 Task: Look for space in Karachev, Russia from 5th September, 2023 to 13th September, 2023 for 6 adults in price range Rs.15000 to Rs.20000. Place can be entire place with 3 bedrooms having 3 beds and 3 bathrooms. Property type can be house, flat, guest house. Booking option can be shelf check-in. Required host language is English.
Action: Mouse moved to (777, 125)
Screenshot: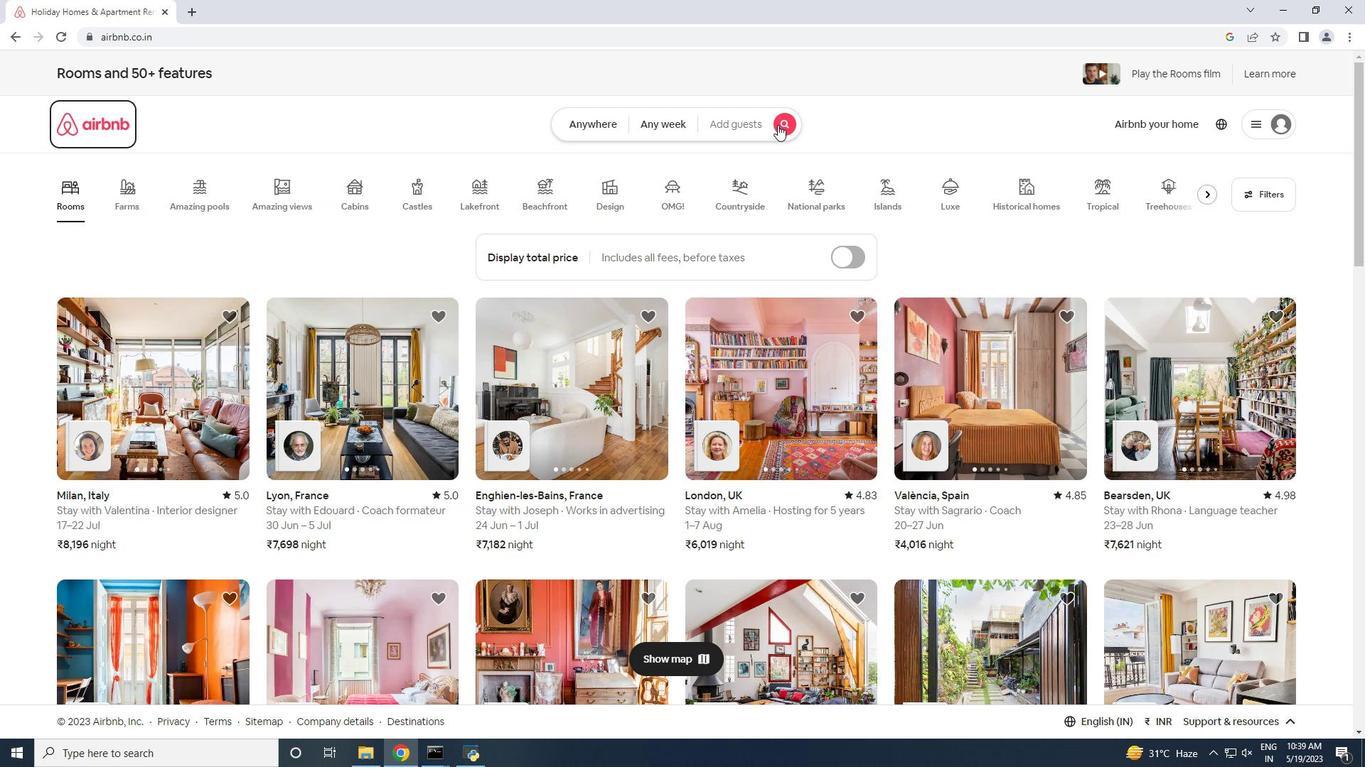 
Action: Mouse pressed left at (777, 125)
Screenshot: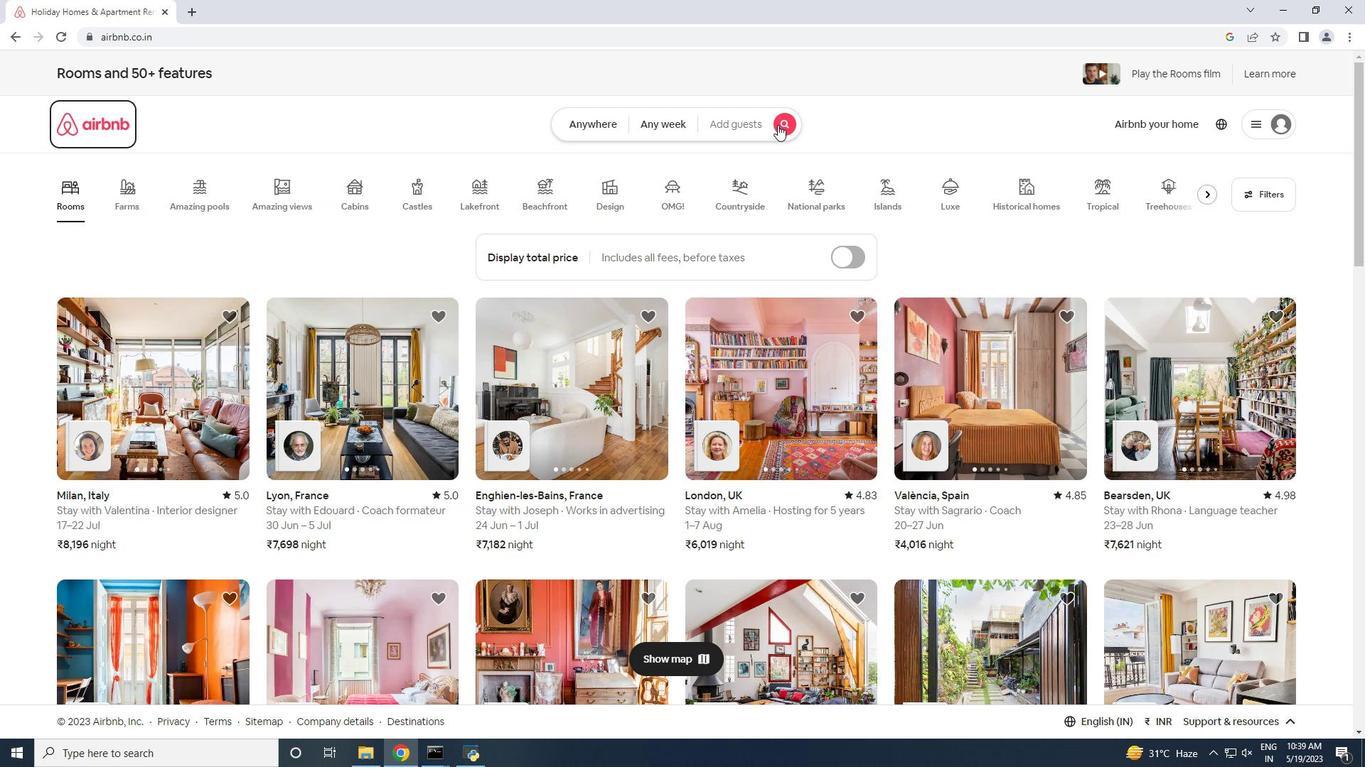 
Action: Mouse moved to (446, 196)
Screenshot: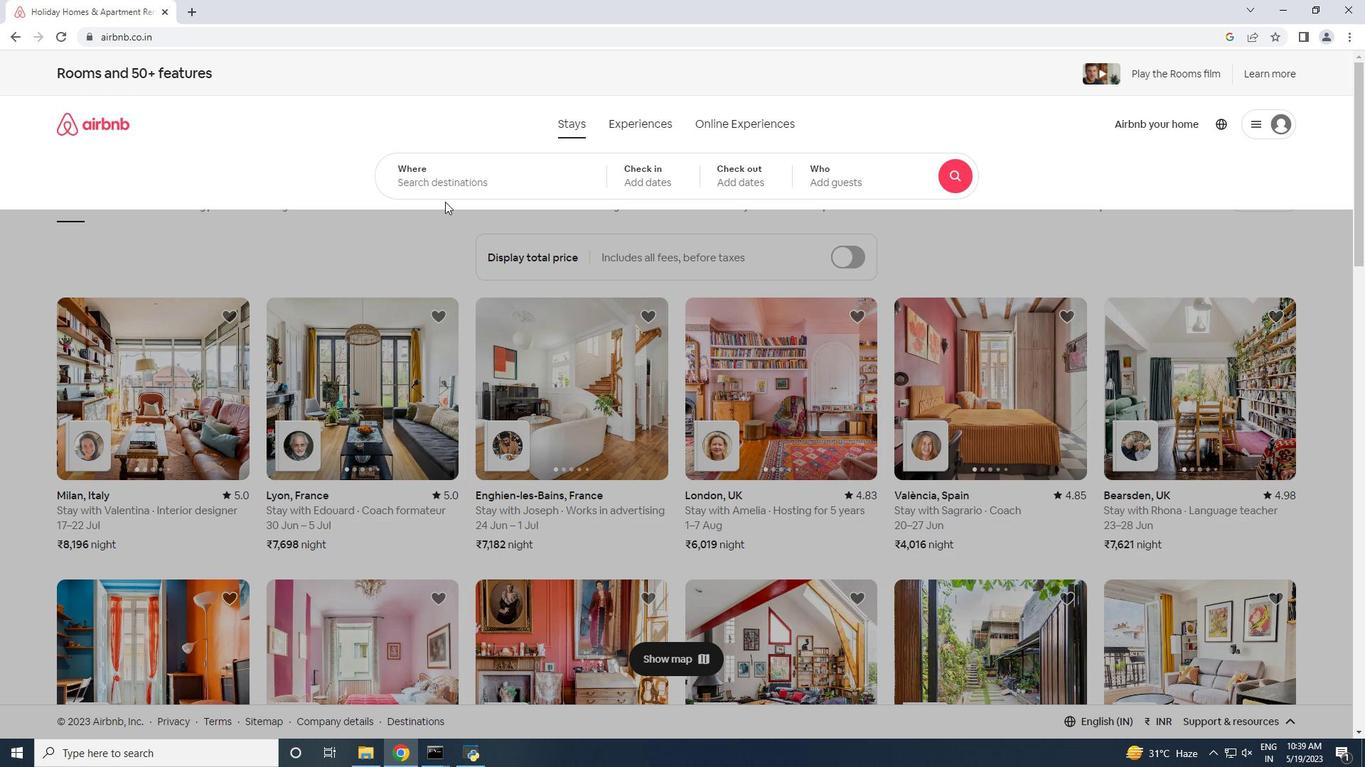 
Action: Mouse pressed left at (446, 196)
Screenshot: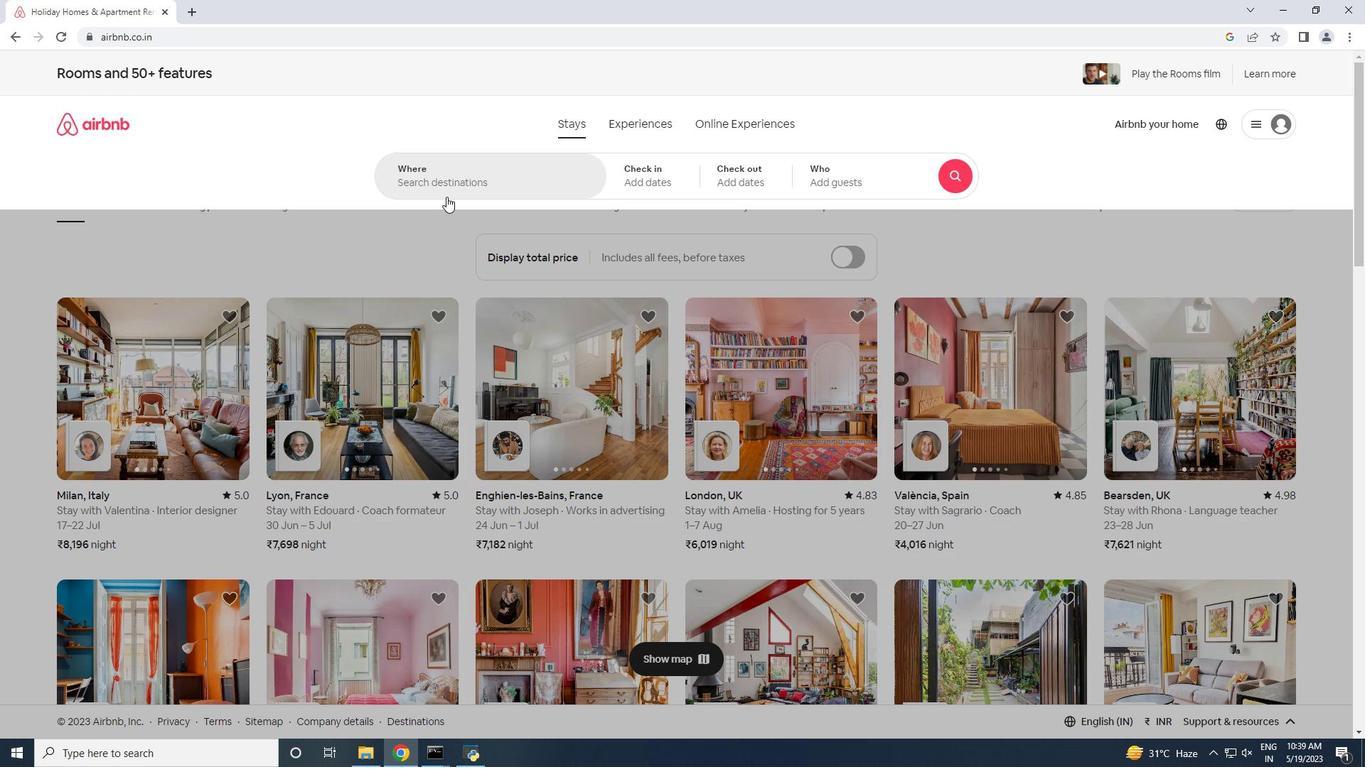 
Action: Key pressed <Key.shift>Karachev,<Key.shift><Key.shift><Key.shift><Key.shift><Key.shift>Russia
Screenshot: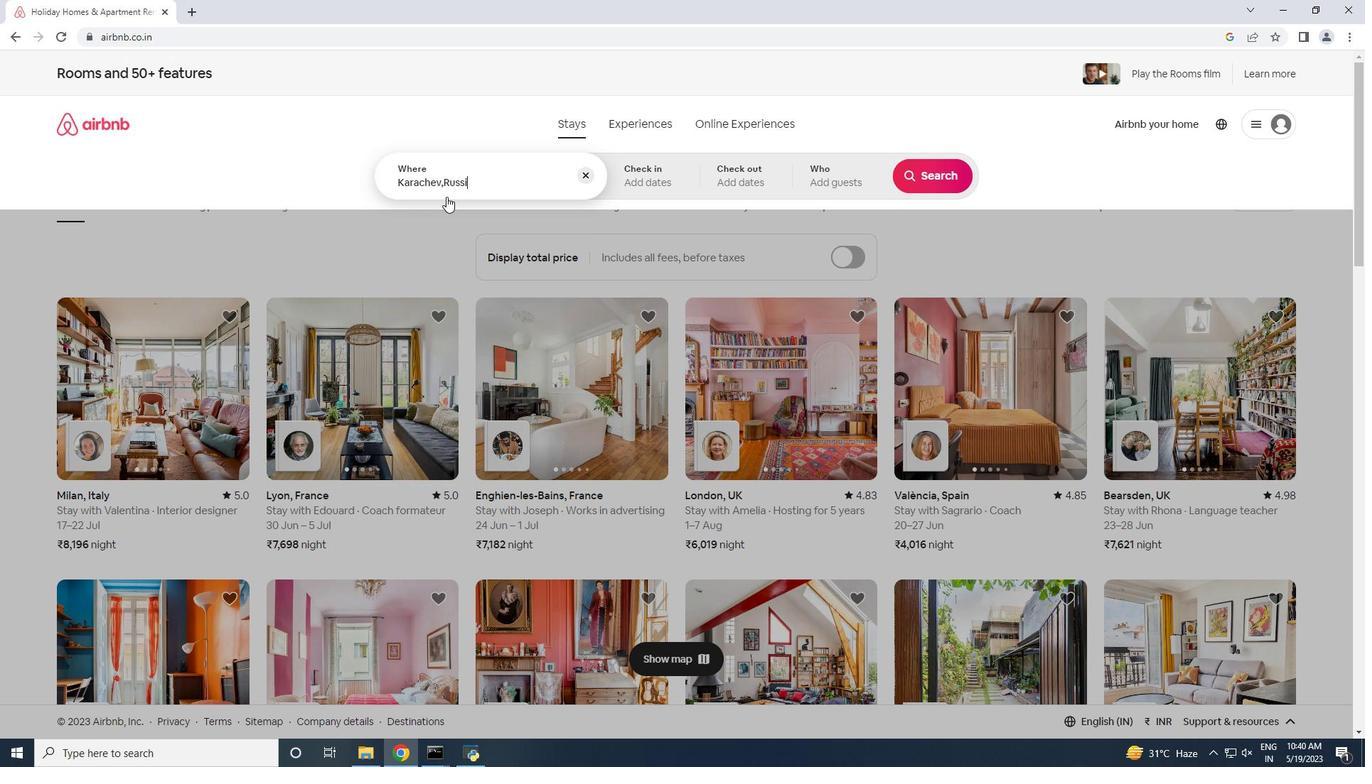 
Action: Mouse moved to (553, 241)
Screenshot: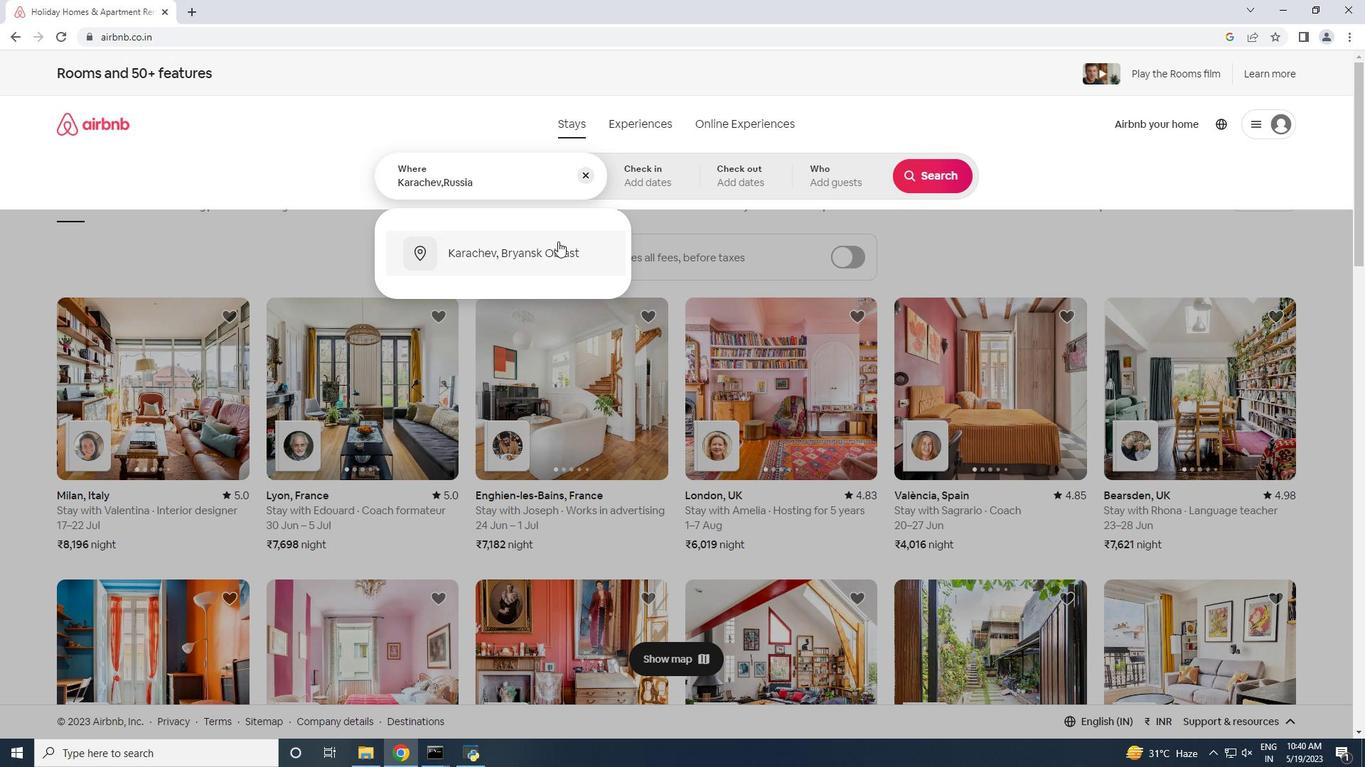 
Action: Key pressed <Key.enter>
Screenshot: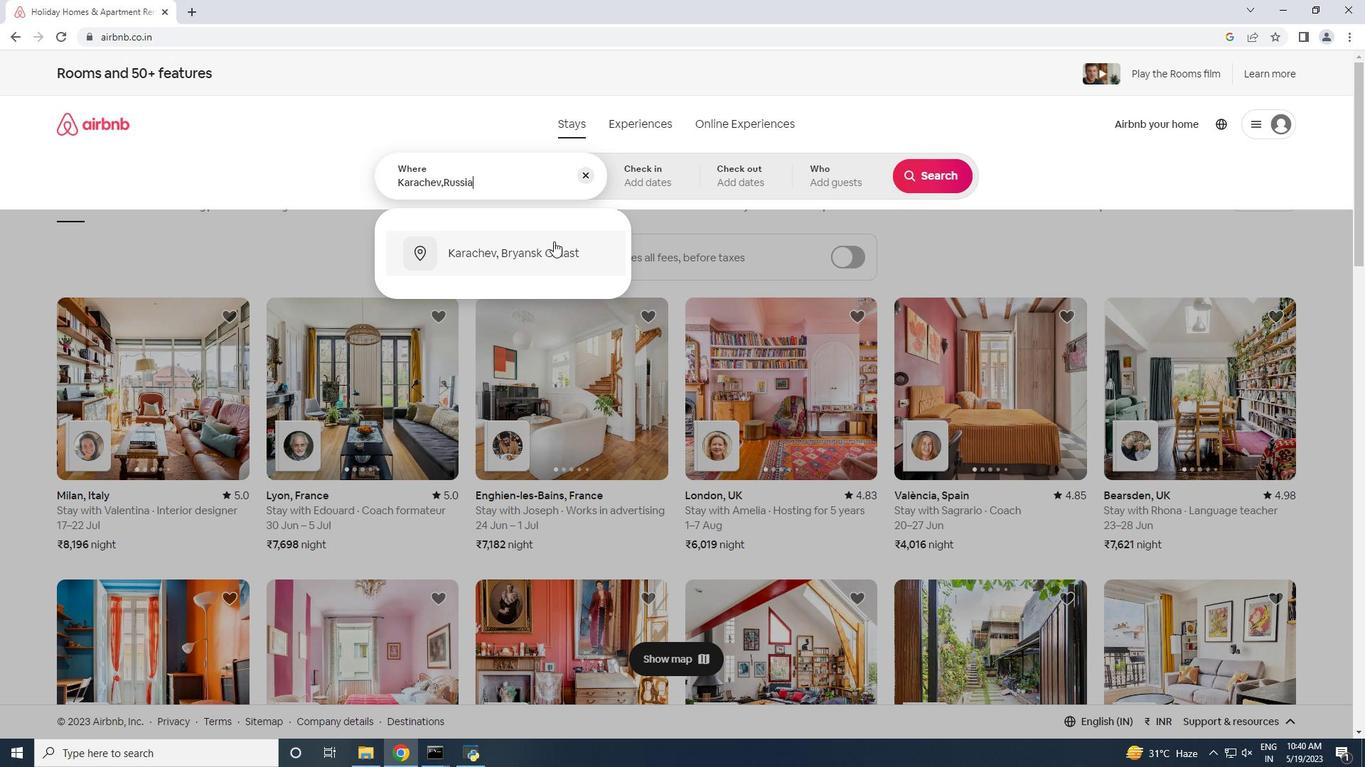 
Action: Mouse moved to (924, 294)
Screenshot: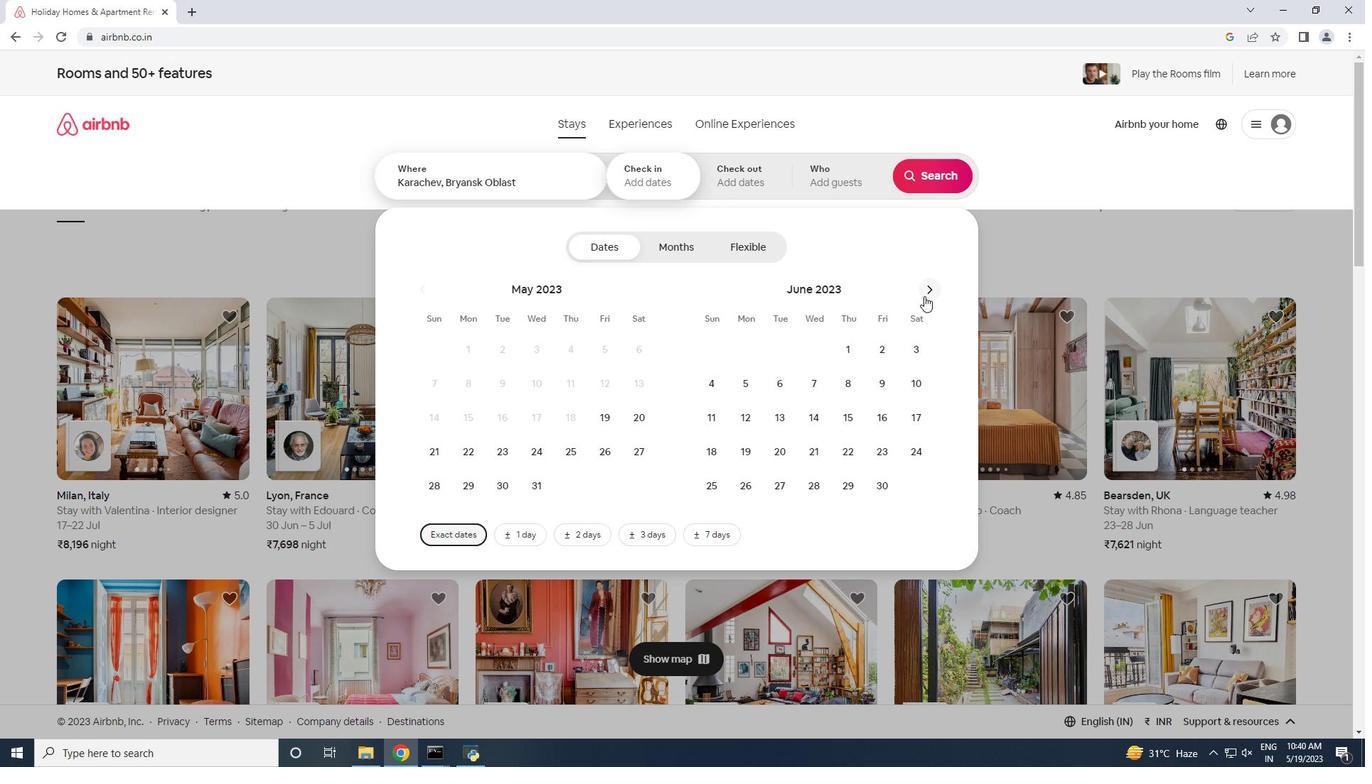 
Action: Mouse pressed left at (924, 294)
Screenshot: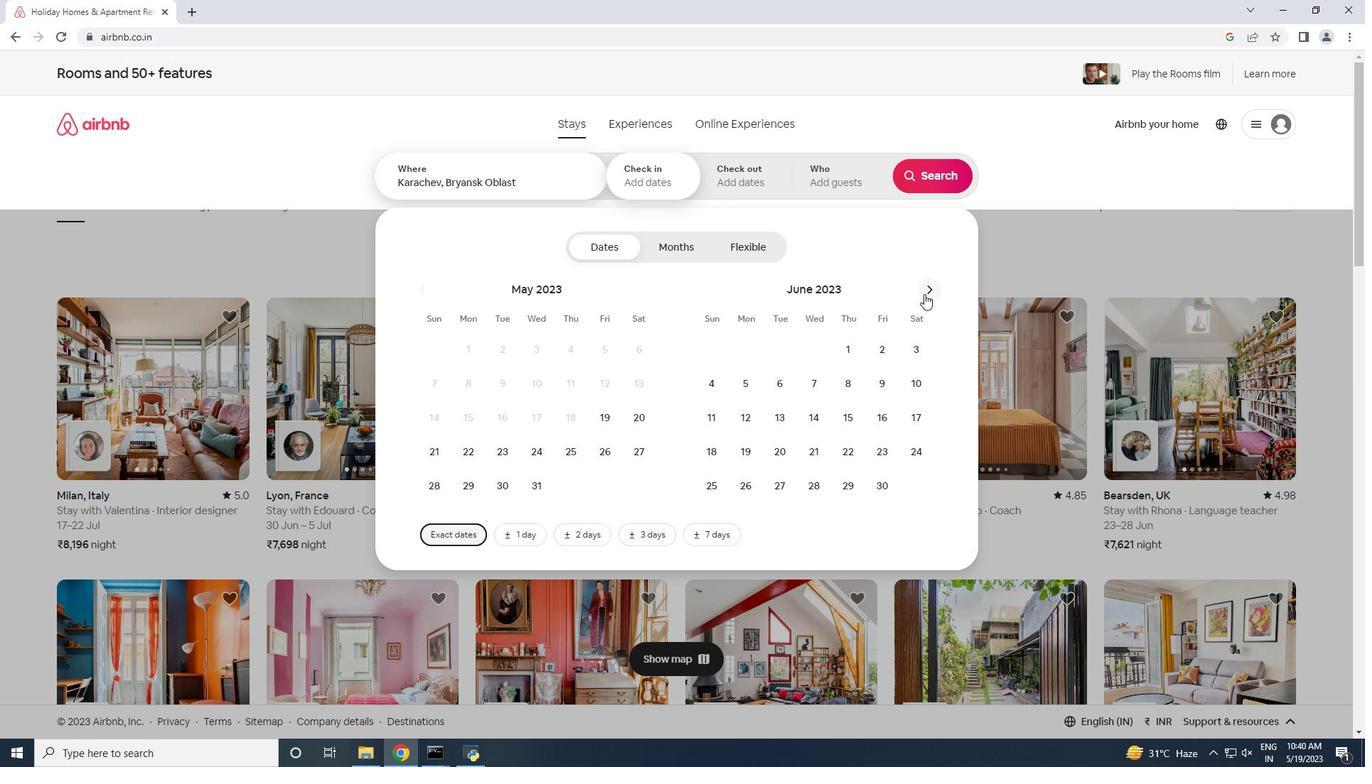 
Action: Mouse pressed left at (924, 294)
Screenshot: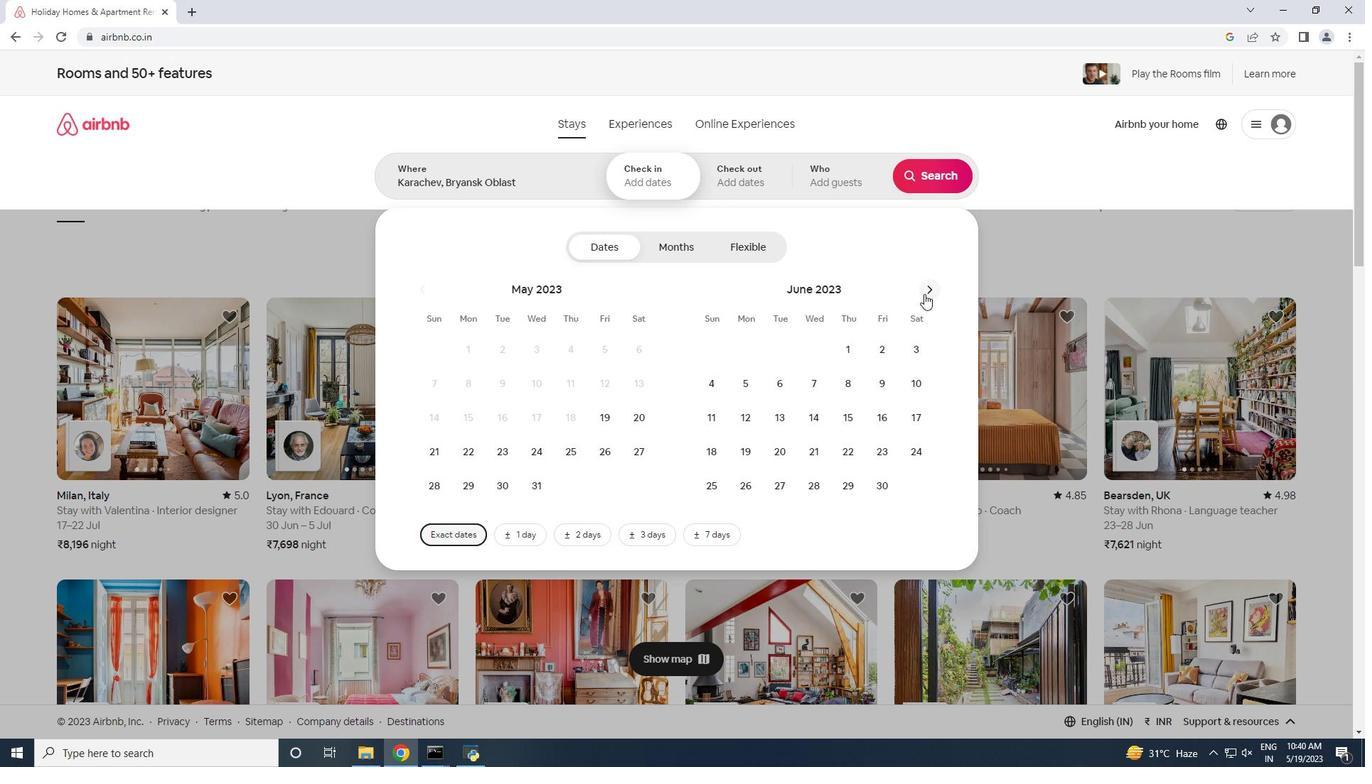 
Action: Mouse pressed left at (924, 294)
Screenshot: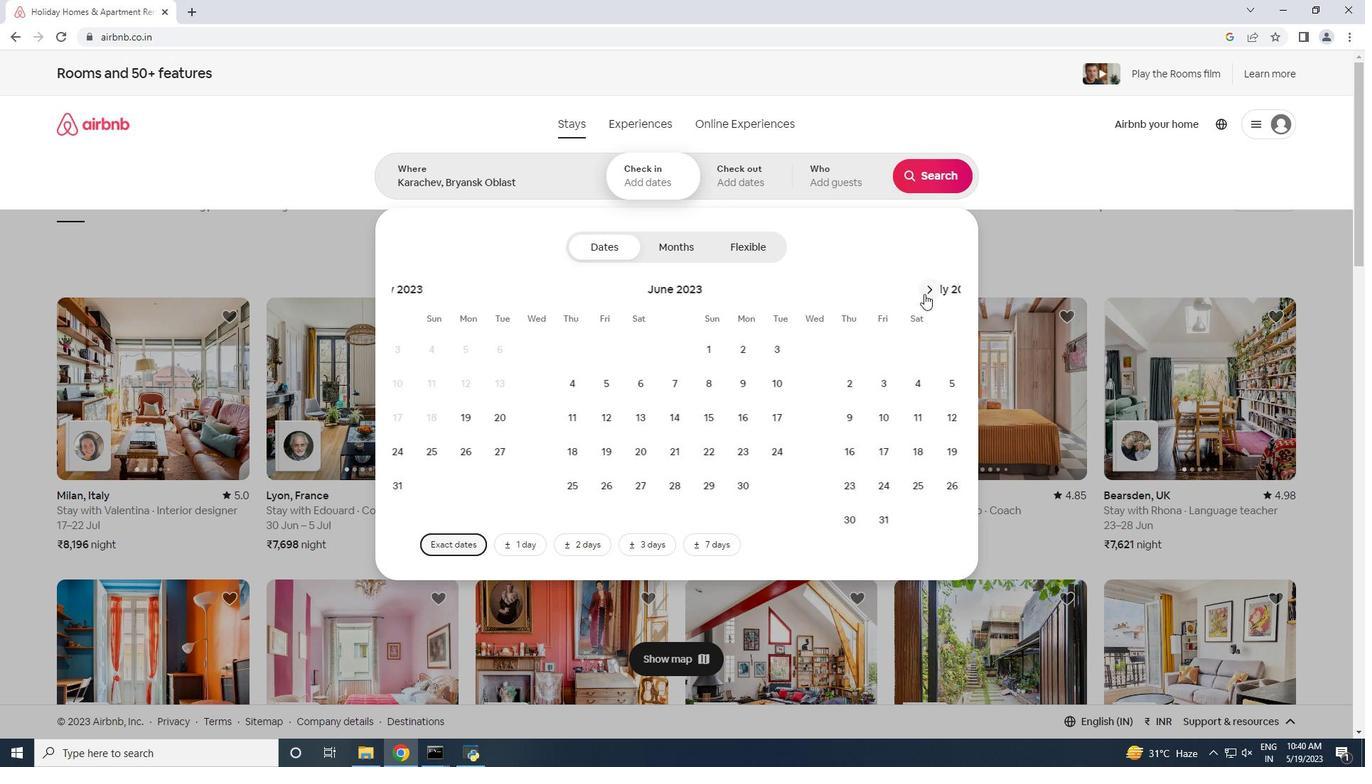 
Action: Mouse pressed left at (924, 294)
Screenshot: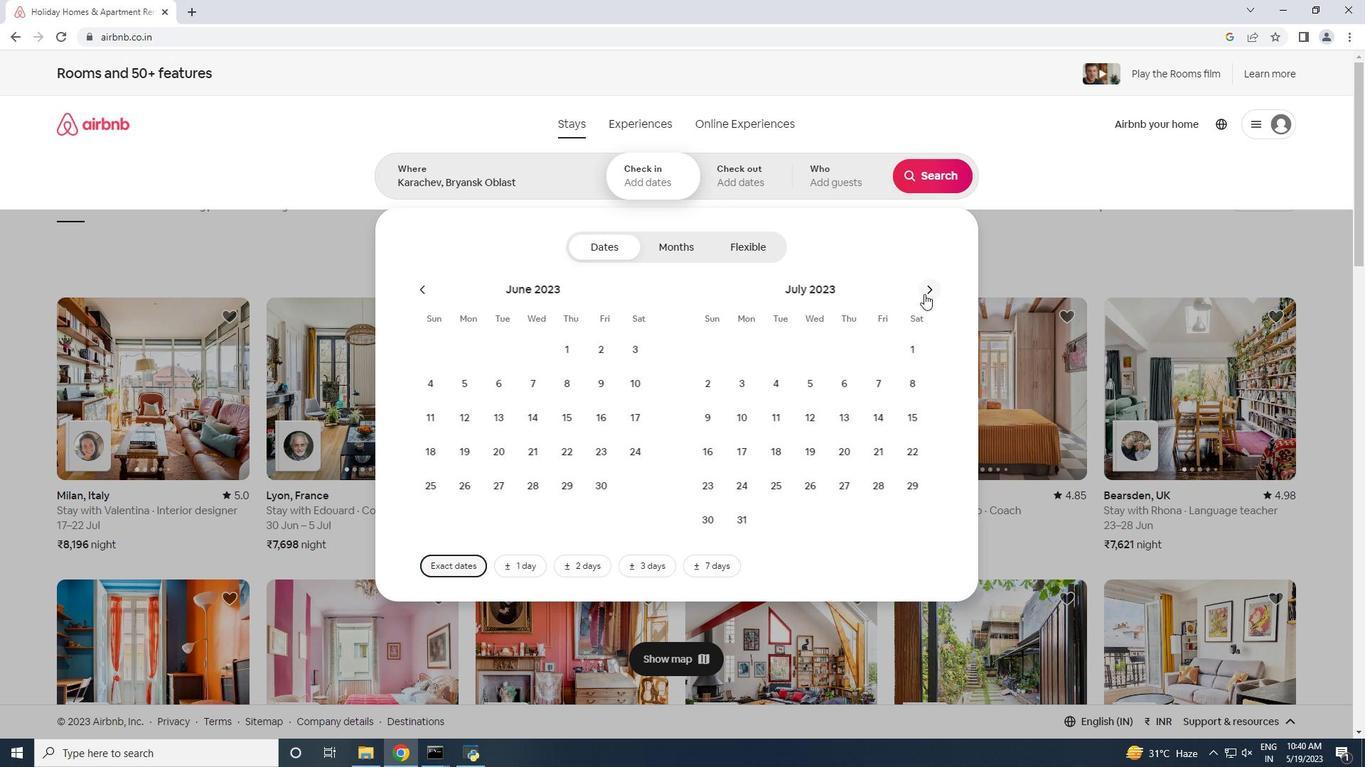 
Action: Mouse moved to (785, 388)
Screenshot: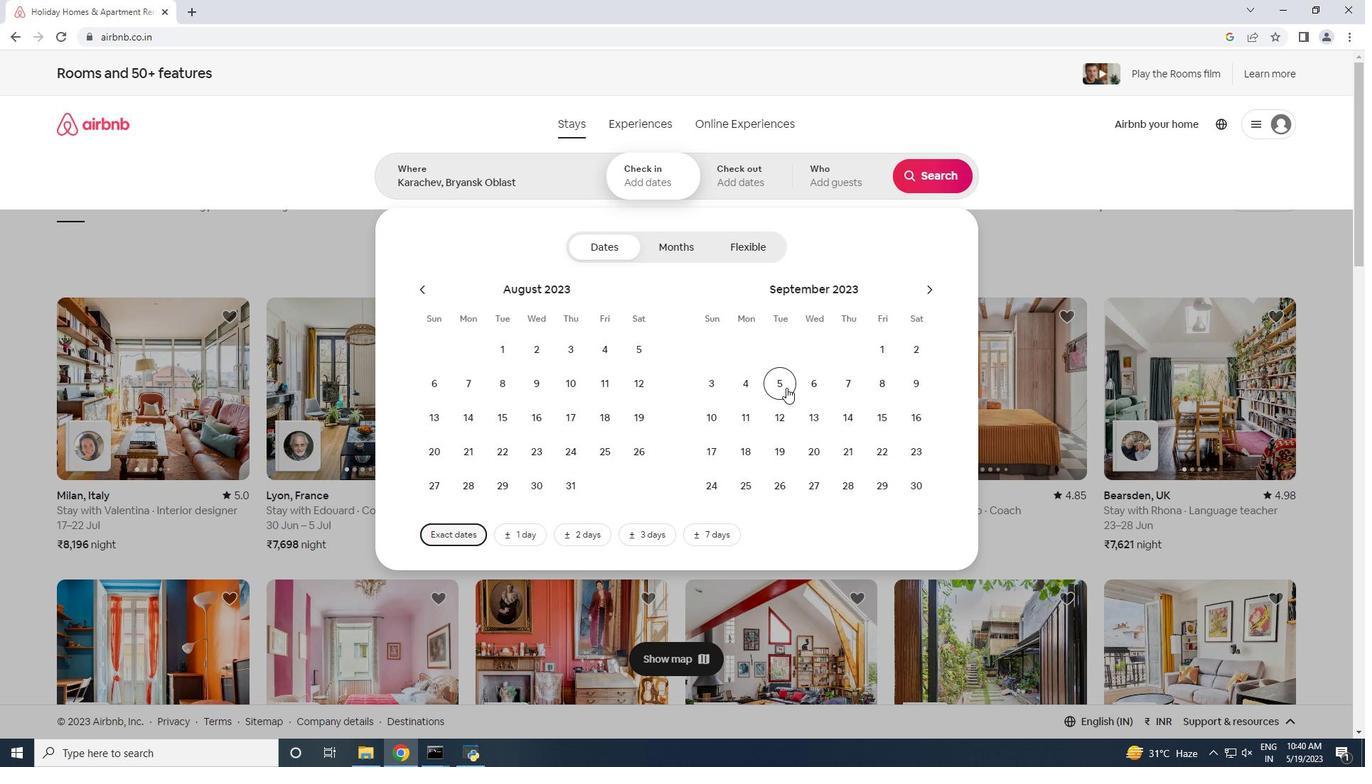 
Action: Mouse pressed left at (785, 388)
Screenshot: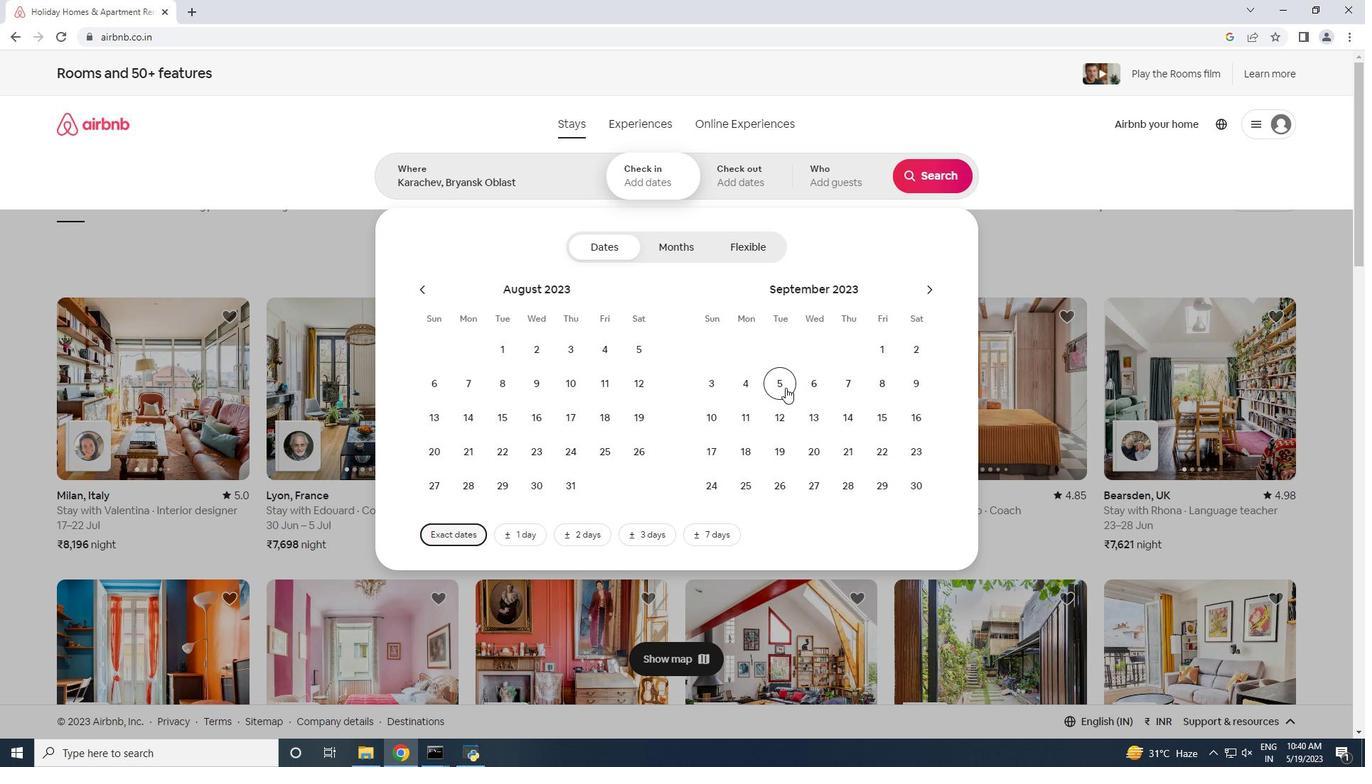 
Action: Mouse moved to (809, 412)
Screenshot: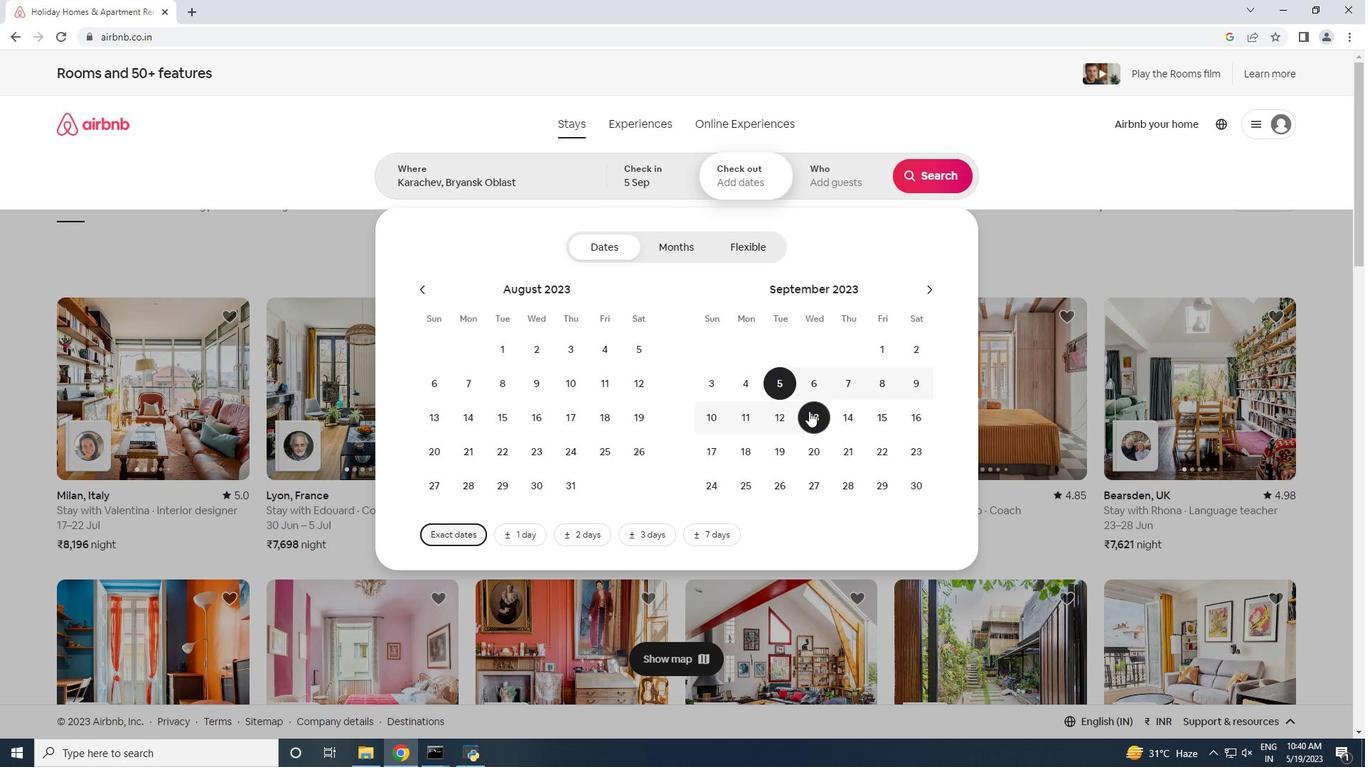 
Action: Mouse pressed left at (809, 412)
Screenshot: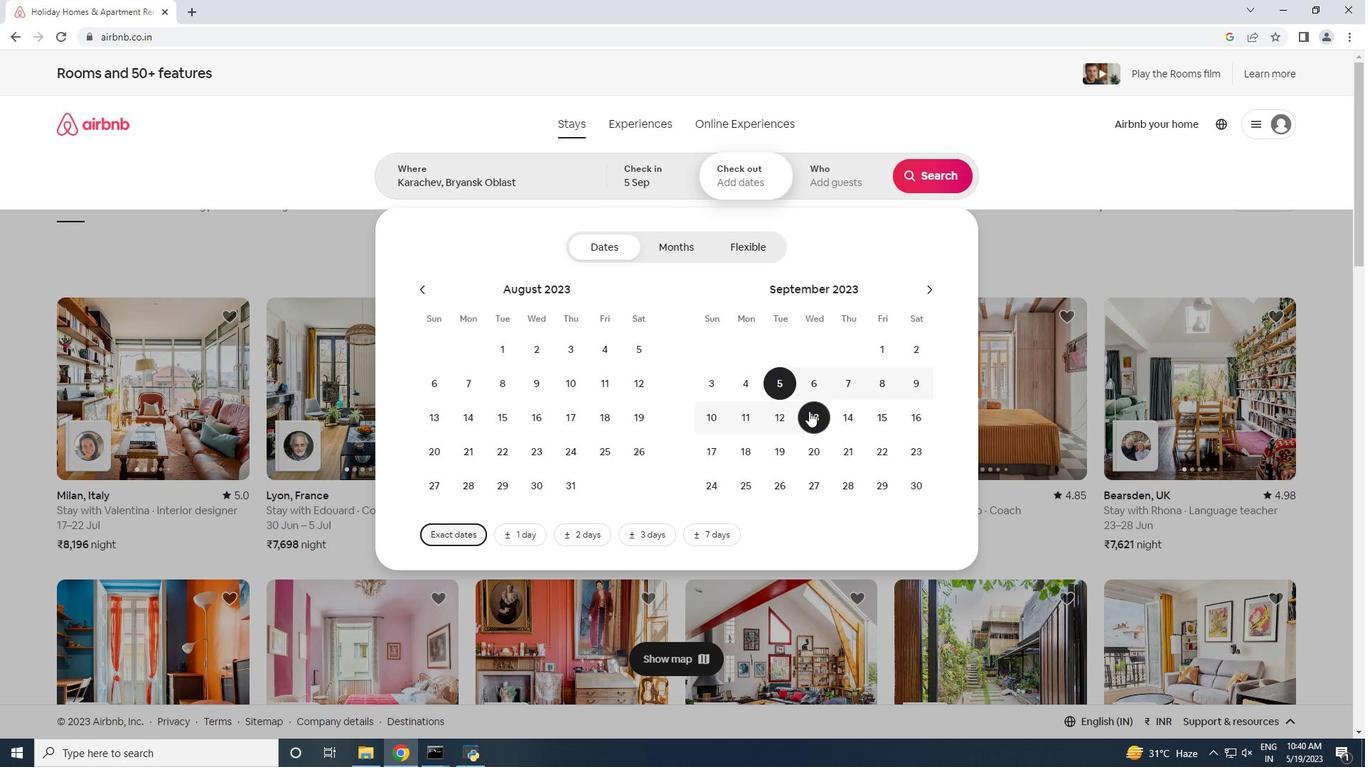 
Action: Mouse moved to (845, 190)
Screenshot: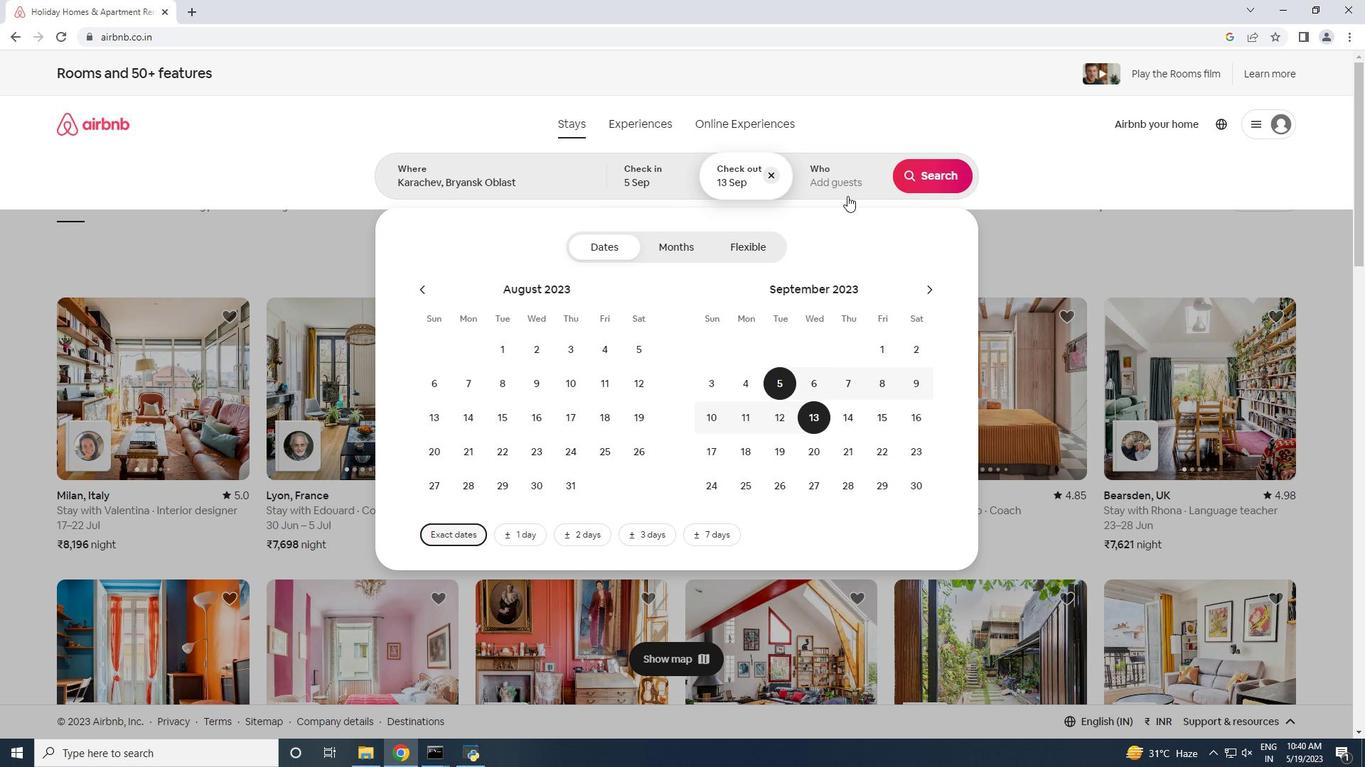 
Action: Mouse pressed left at (845, 190)
Screenshot: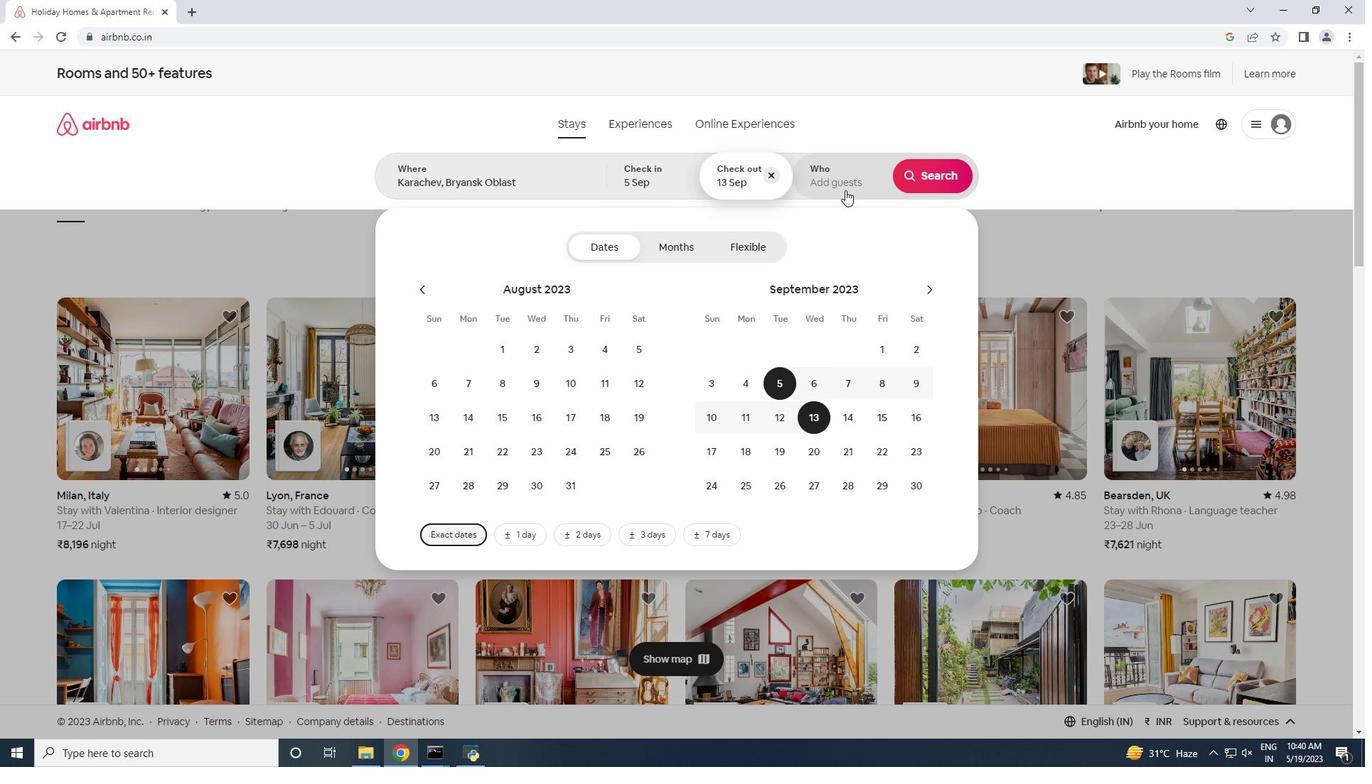 
Action: Mouse moved to (938, 258)
Screenshot: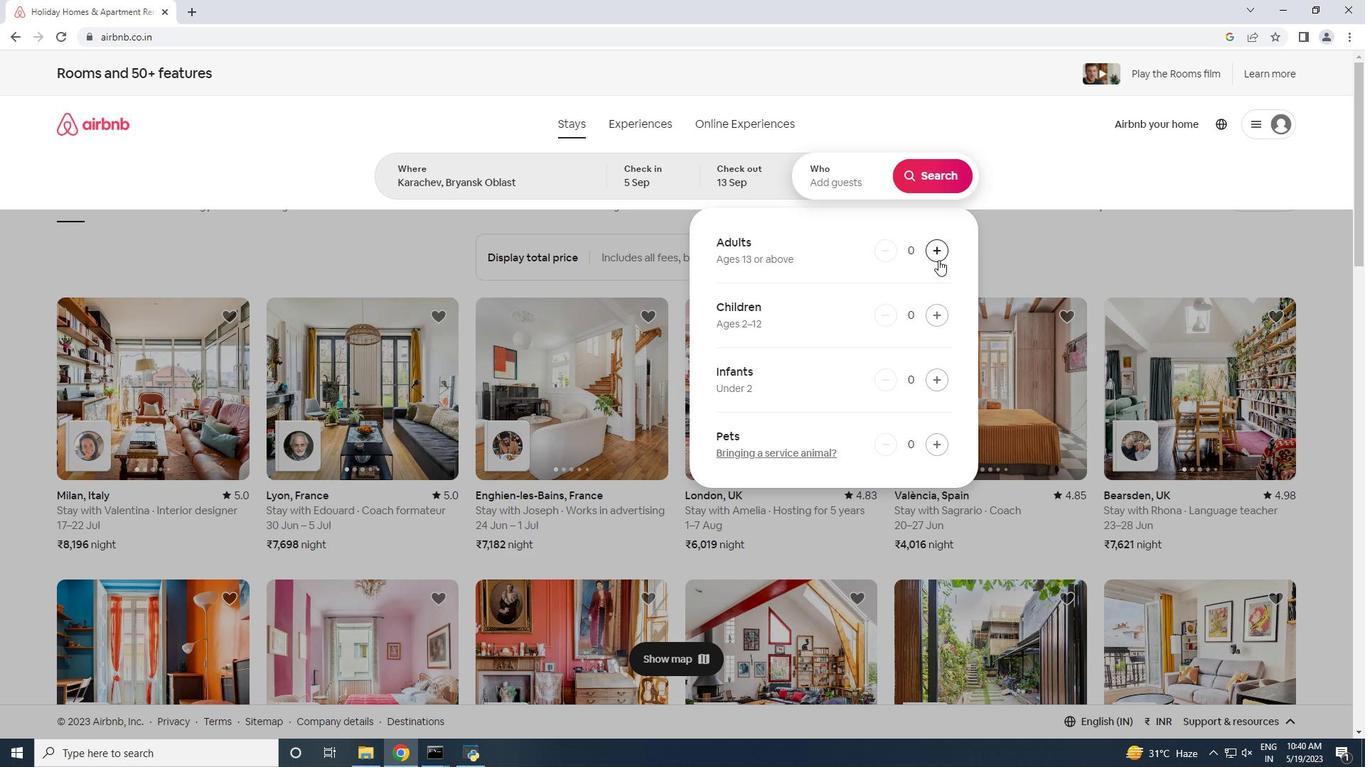 
Action: Mouse pressed left at (938, 258)
Screenshot: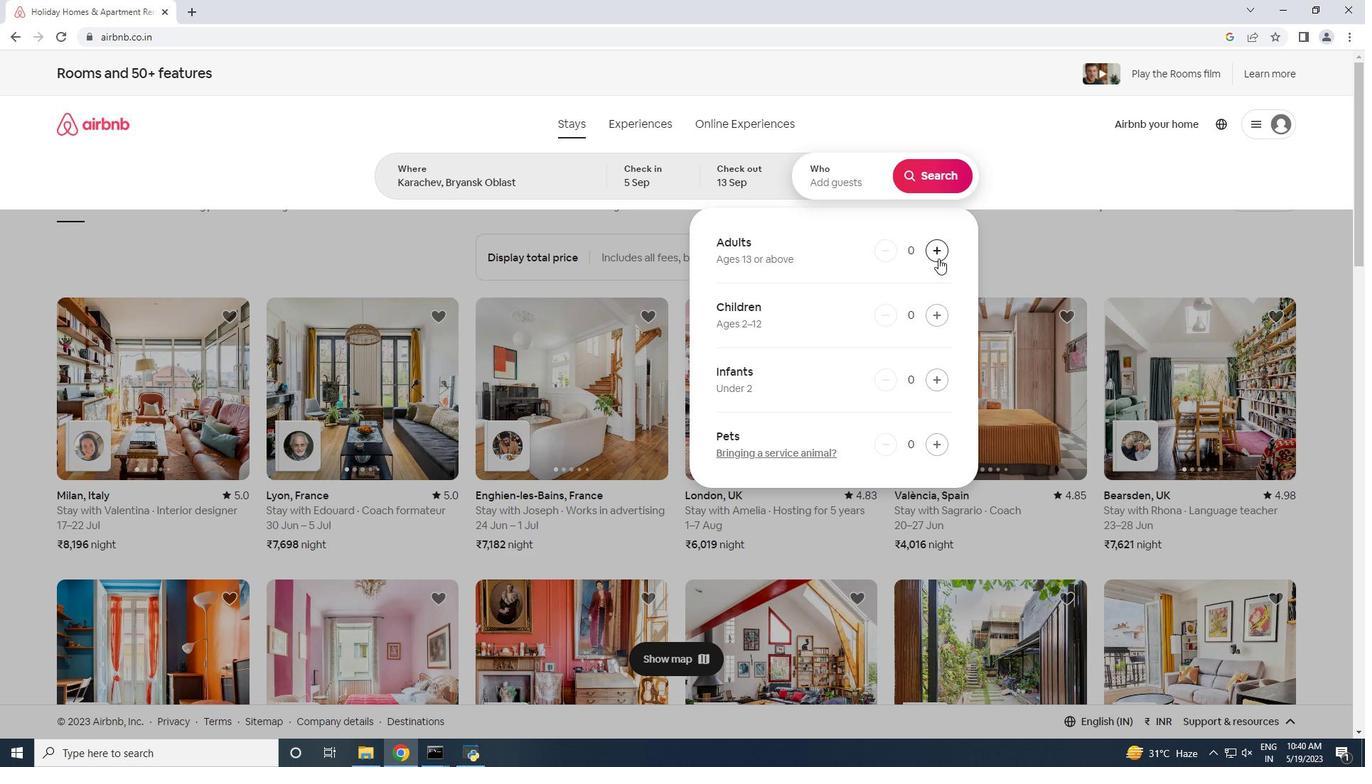 
Action: Mouse pressed left at (938, 258)
Screenshot: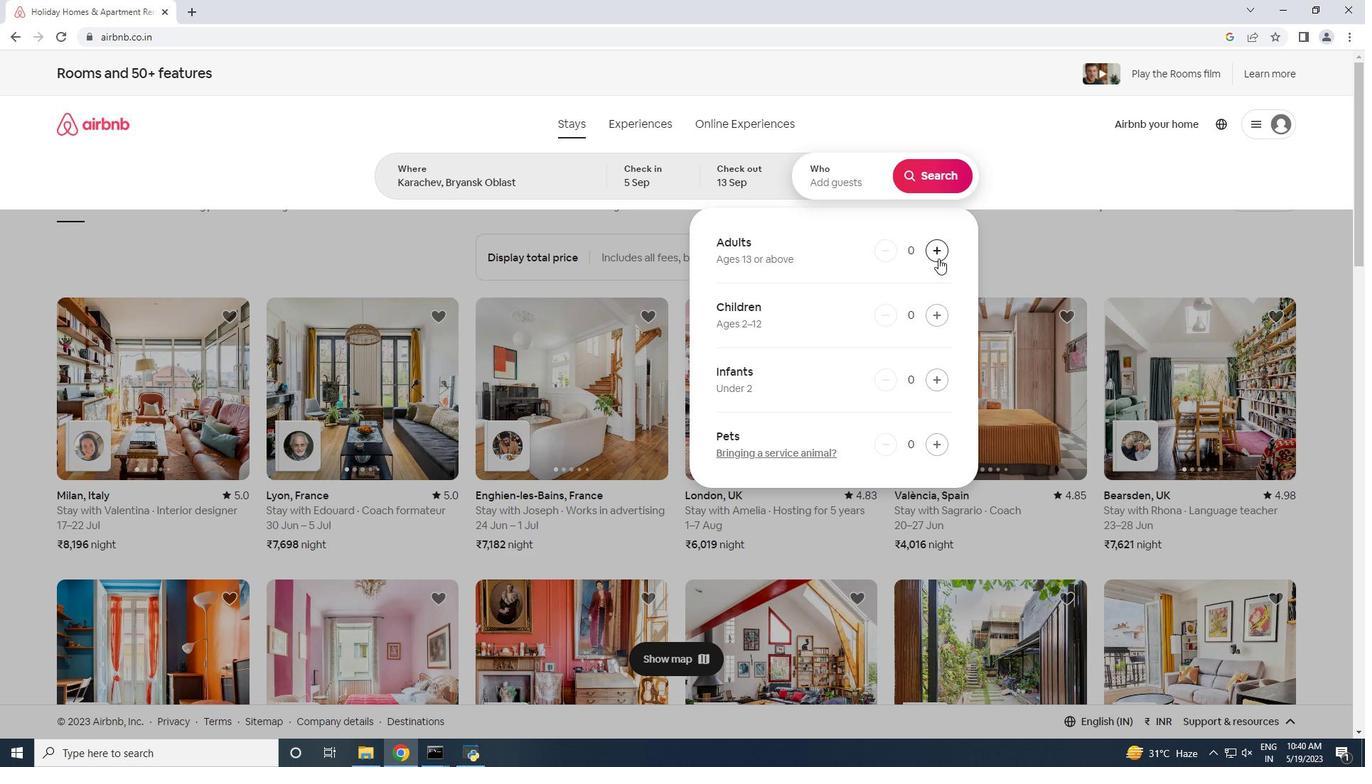 
Action: Mouse pressed left at (938, 258)
Screenshot: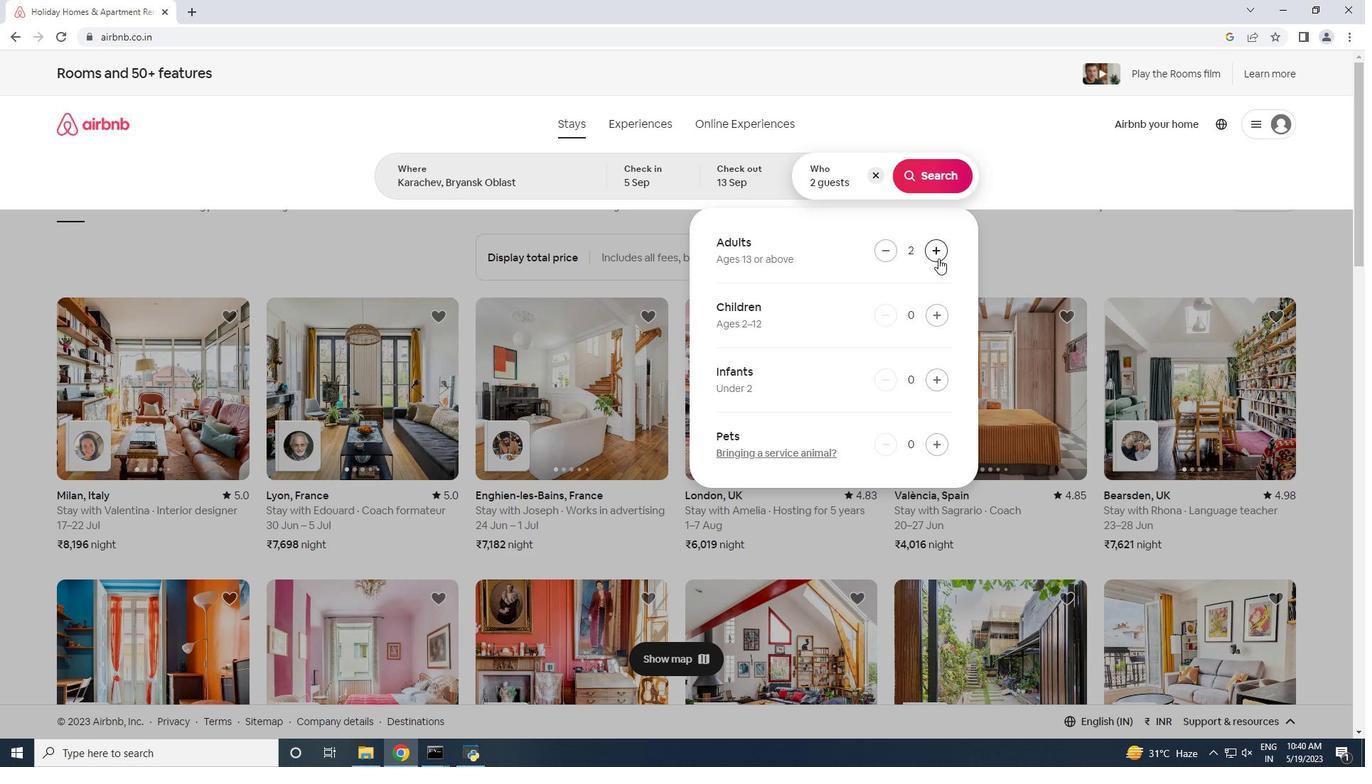 
Action: Mouse pressed left at (938, 258)
Screenshot: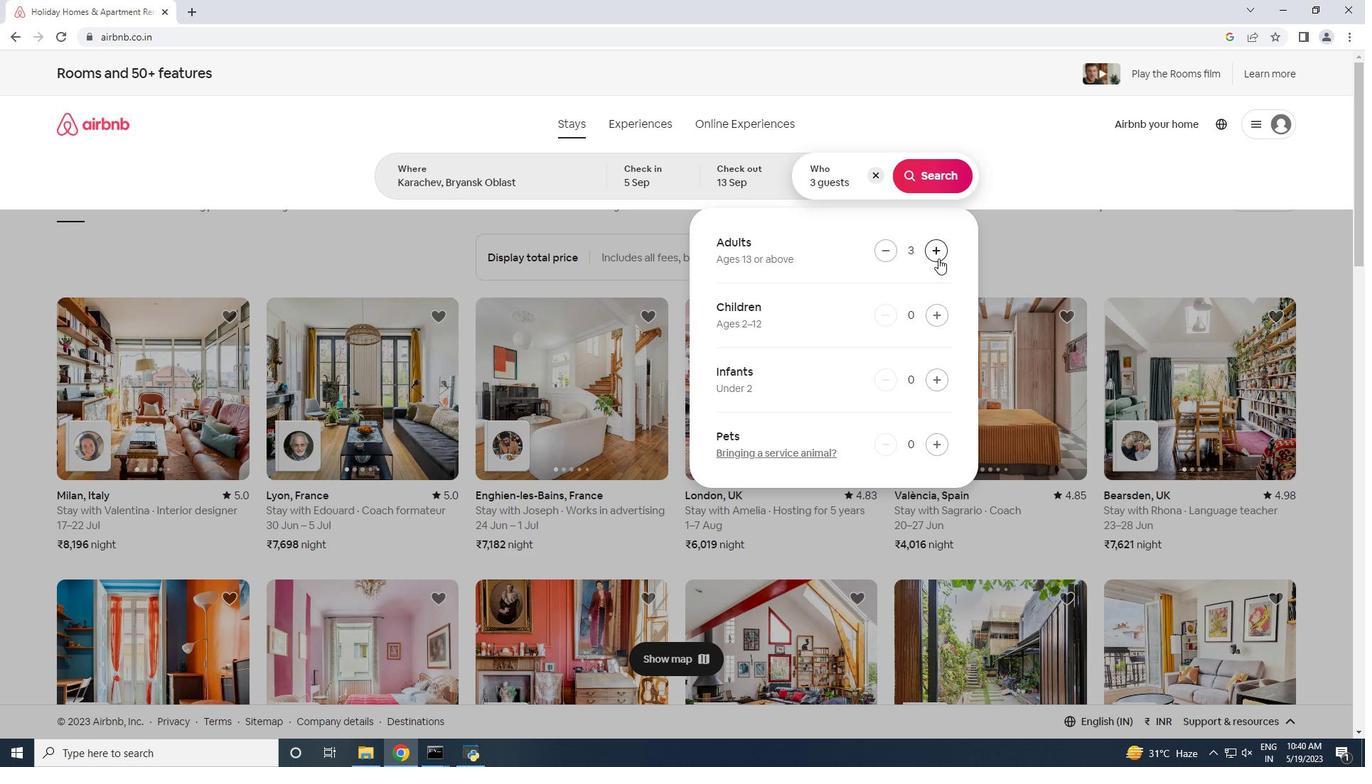 
Action: Mouse pressed left at (938, 258)
Screenshot: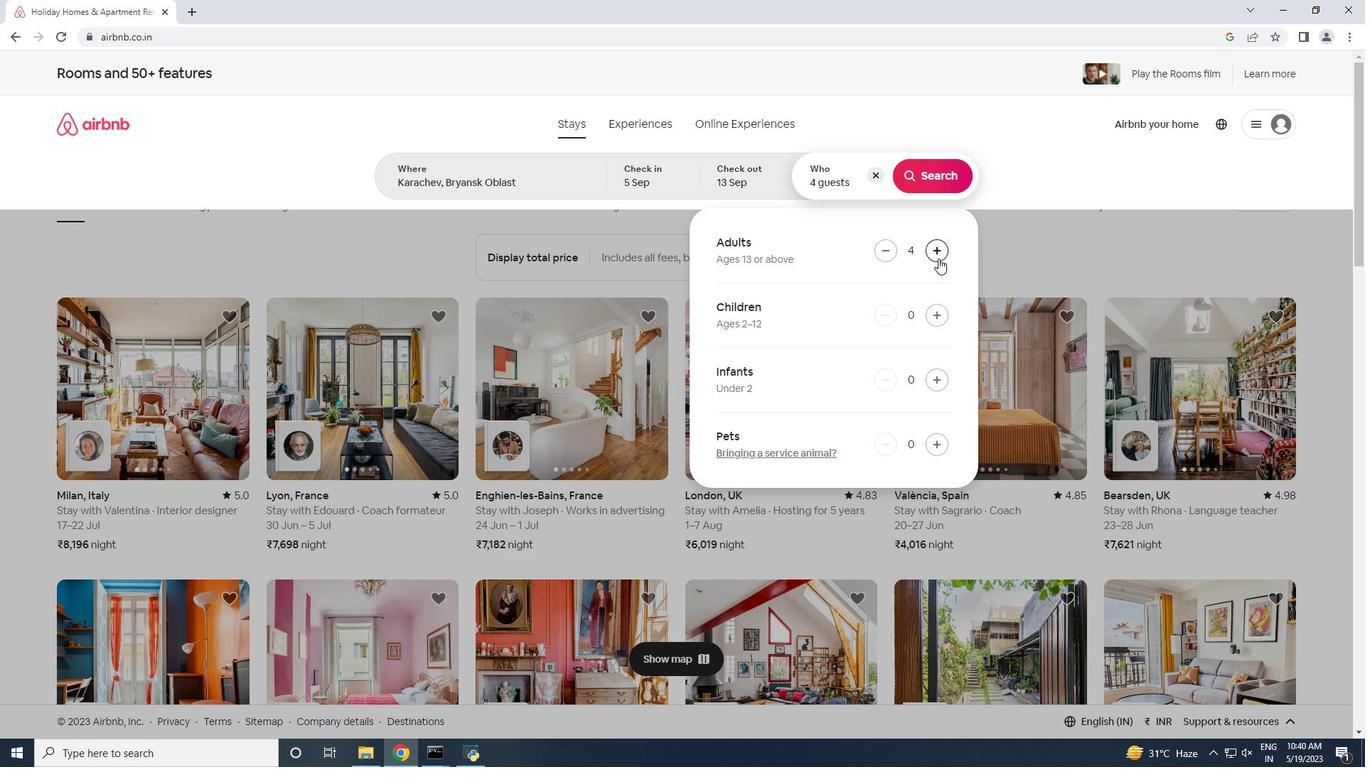 
Action: Mouse pressed left at (938, 258)
Screenshot: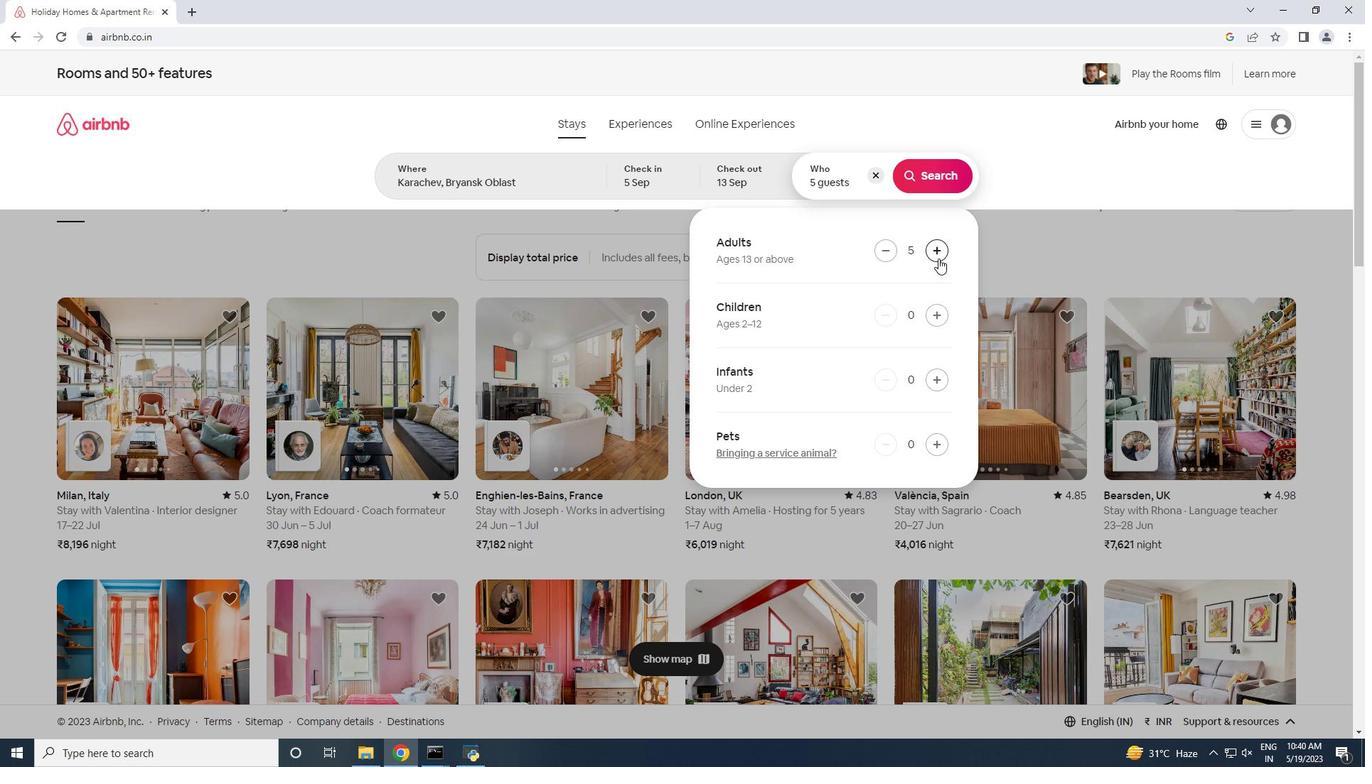 
Action: Mouse moved to (917, 177)
Screenshot: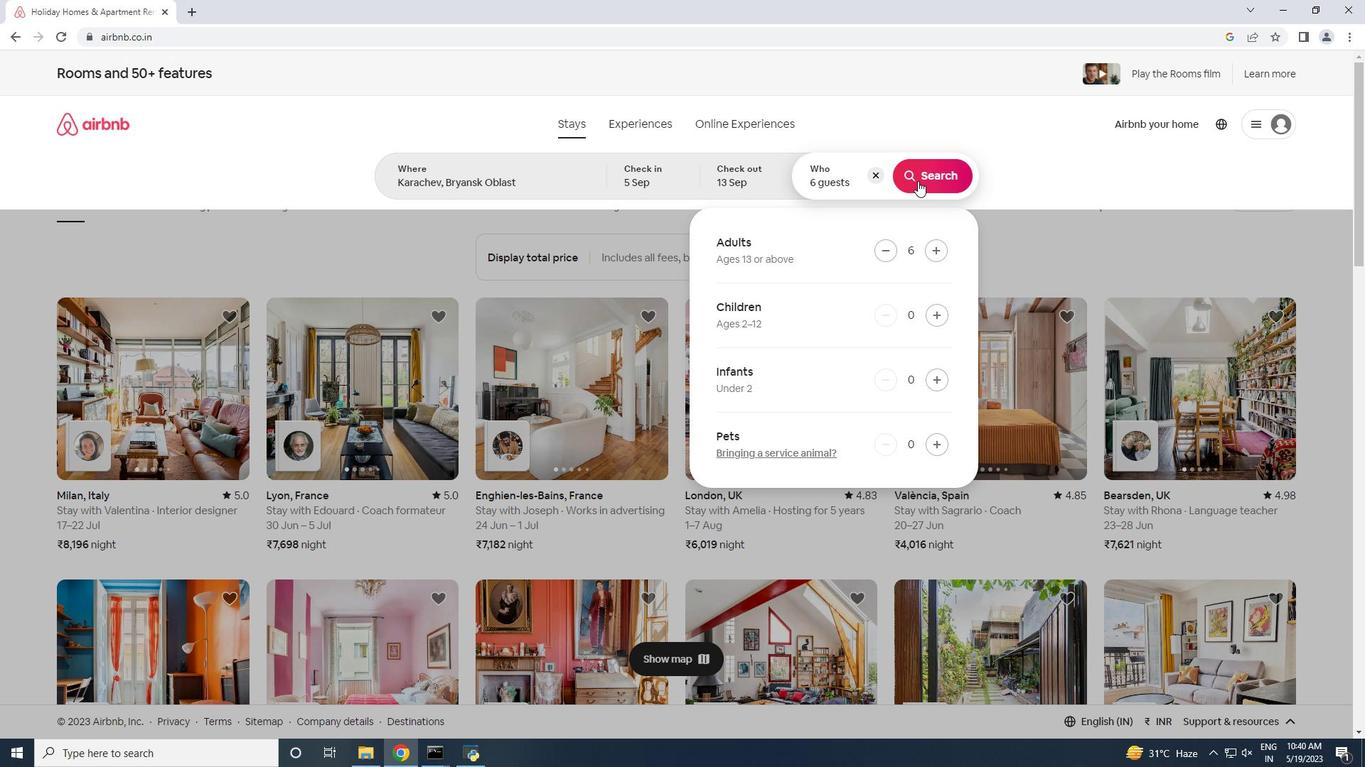 
Action: Mouse pressed left at (917, 177)
Screenshot: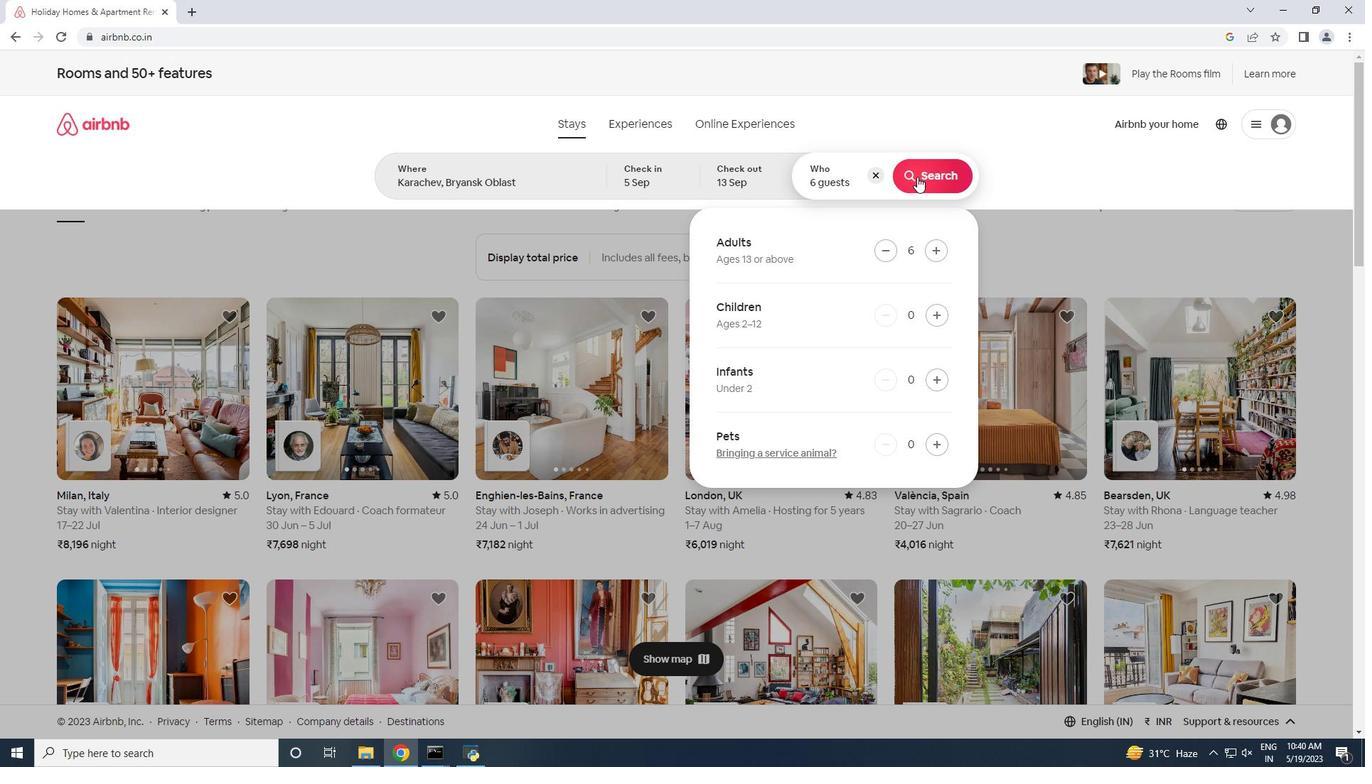 
Action: Mouse moved to (1298, 147)
Screenshot: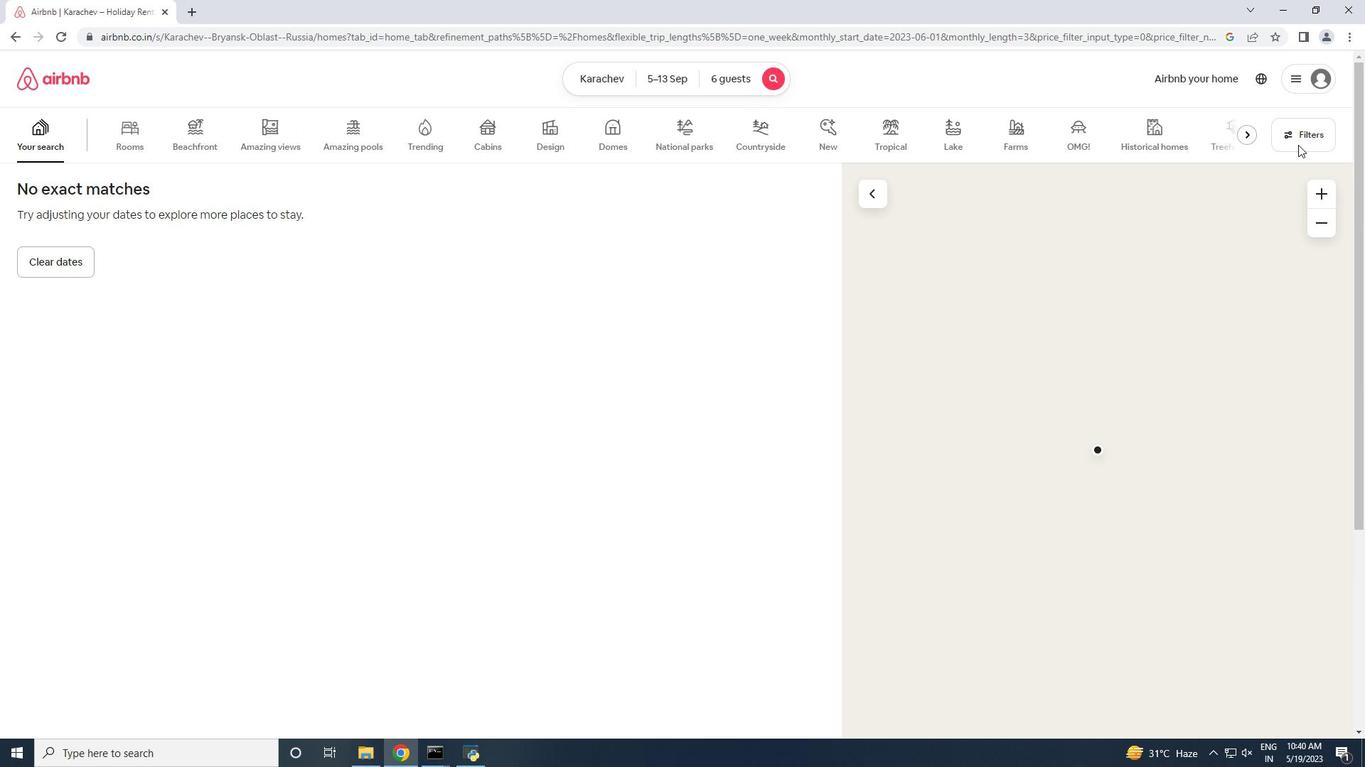
Action: Mouse pressed left at (1298, 147)
Screenshot: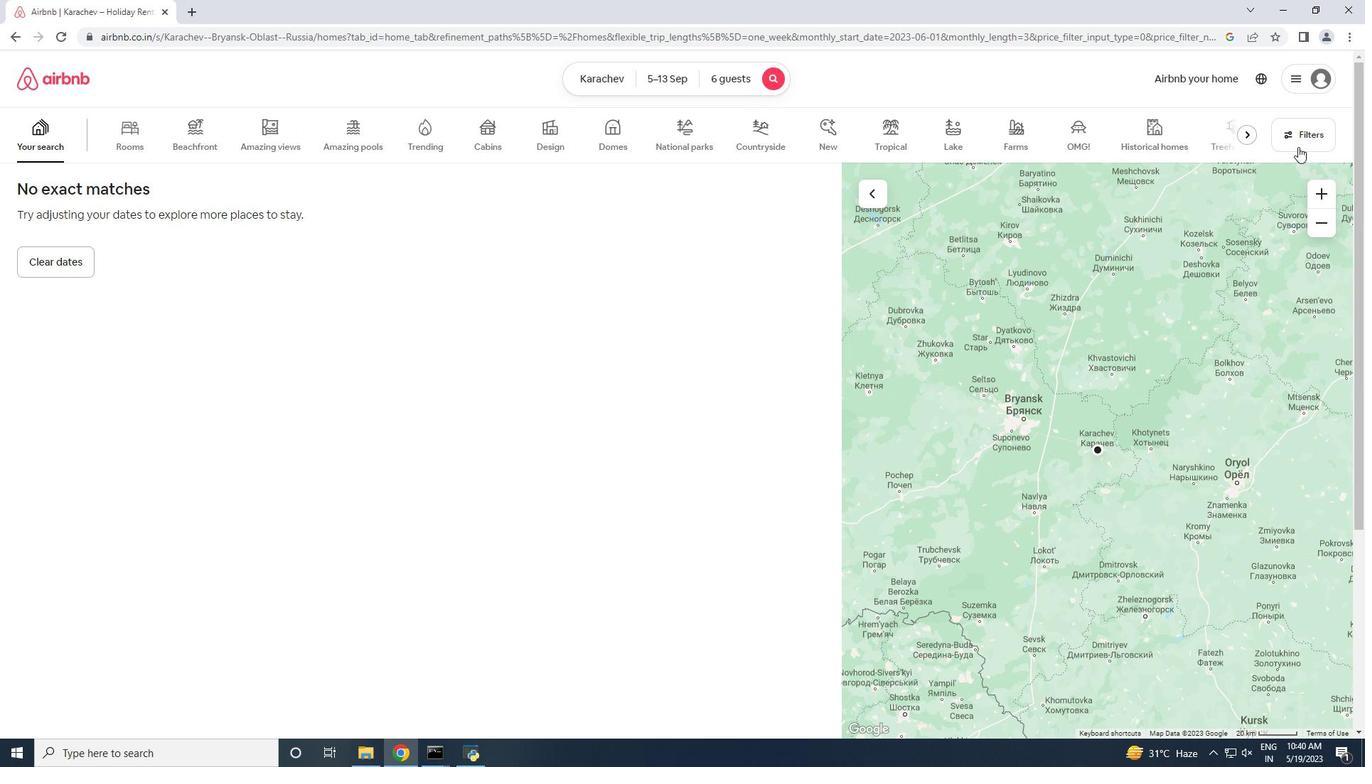 
Action: Mouse moved to (526, 494)
Screenshot: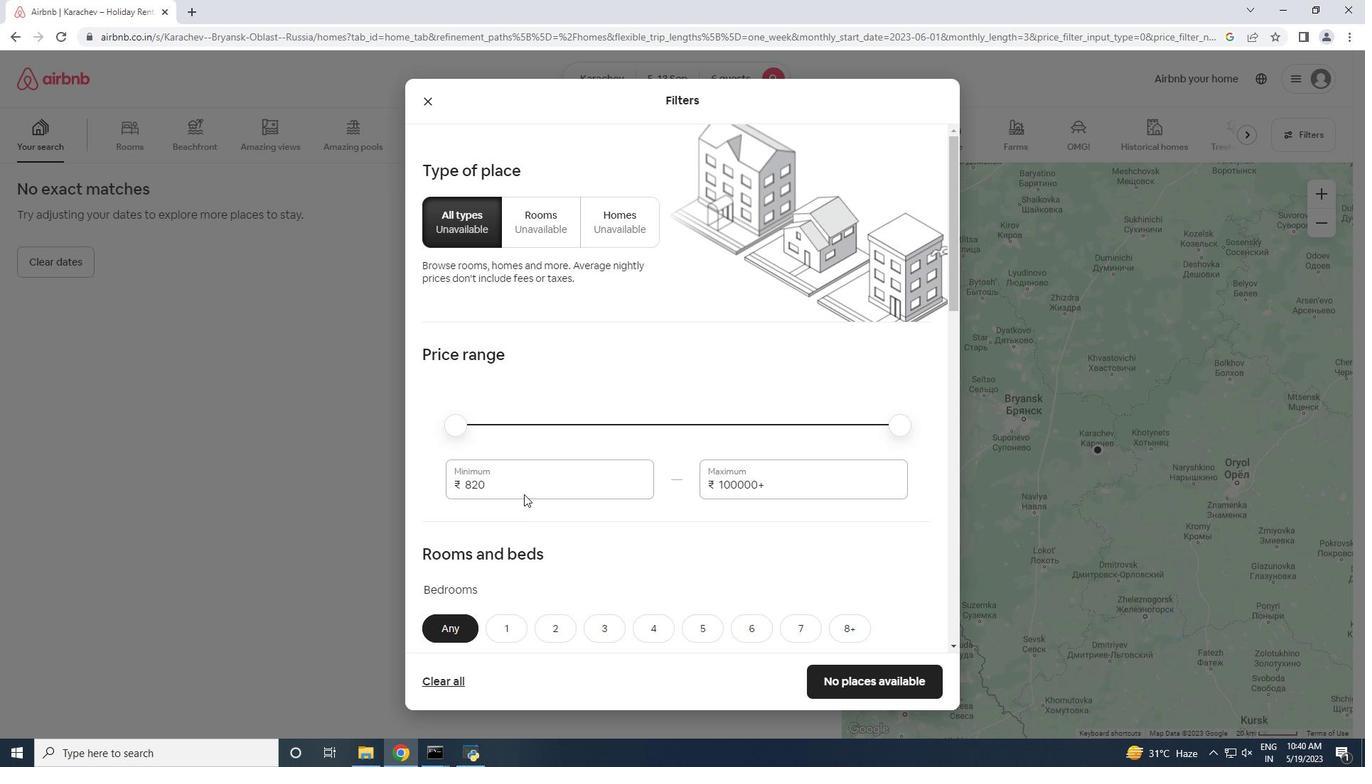 
Action: Mouse pressed left at (526, 494)
Screenshot: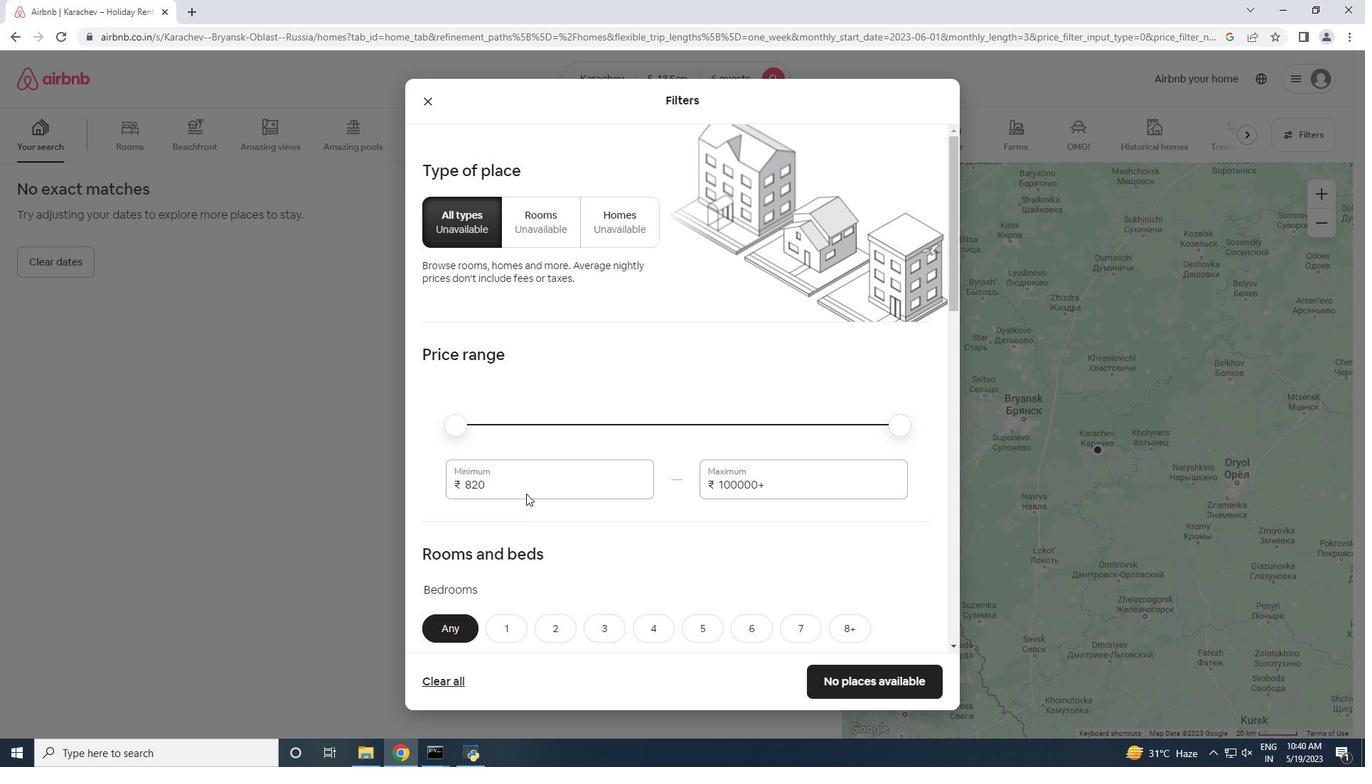 
Action: Key pressed 1500<Key.page_up><Key.backspace><Key.backspace><Key.backspace><Key.backspace><Key.backspace><Key.backspace><Key.backspace><Key.backspace><Key.backspace><Key.backspace><Key.backspace><Key.backspace><Key.backspace><Key.backspace>150000<Key.backspace><Key.tab>20000
Screenshot: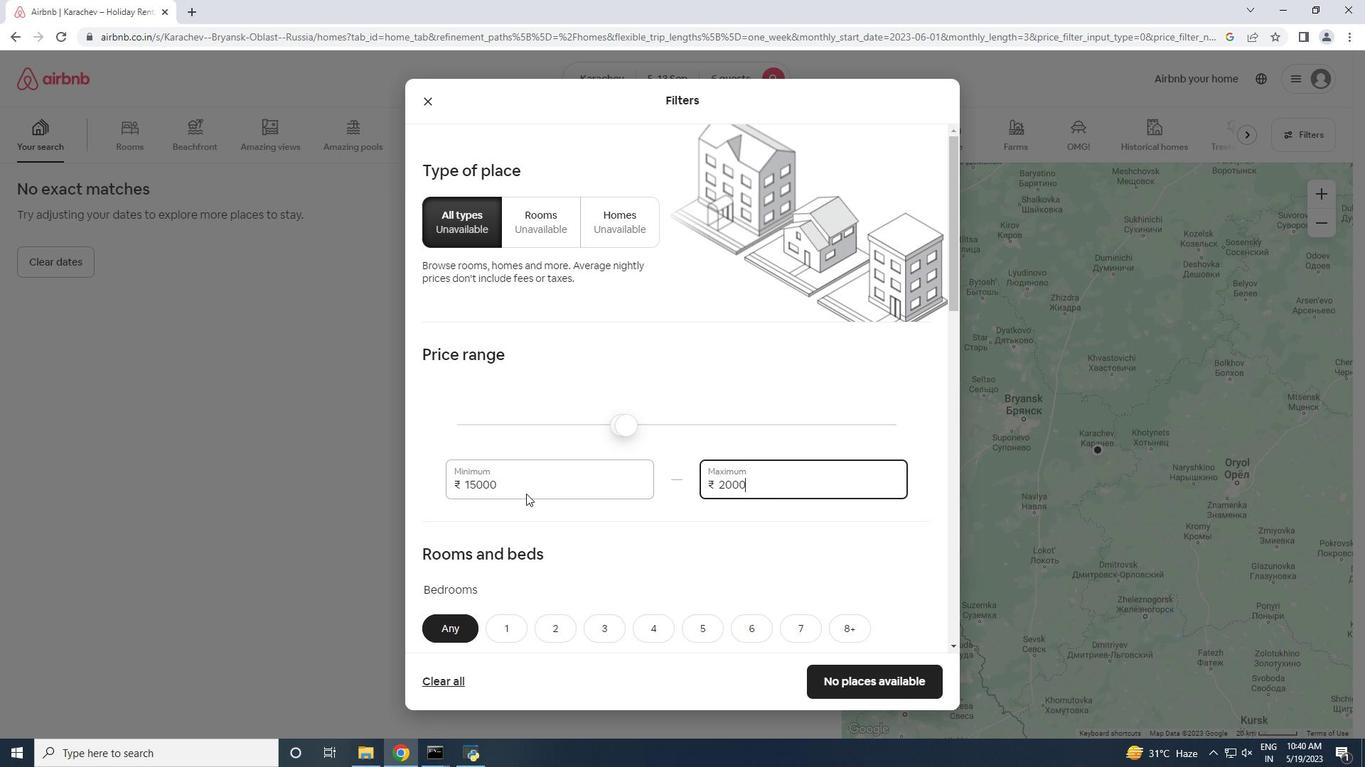 
Action: Mouse moved to (633, 546)
Screenshot: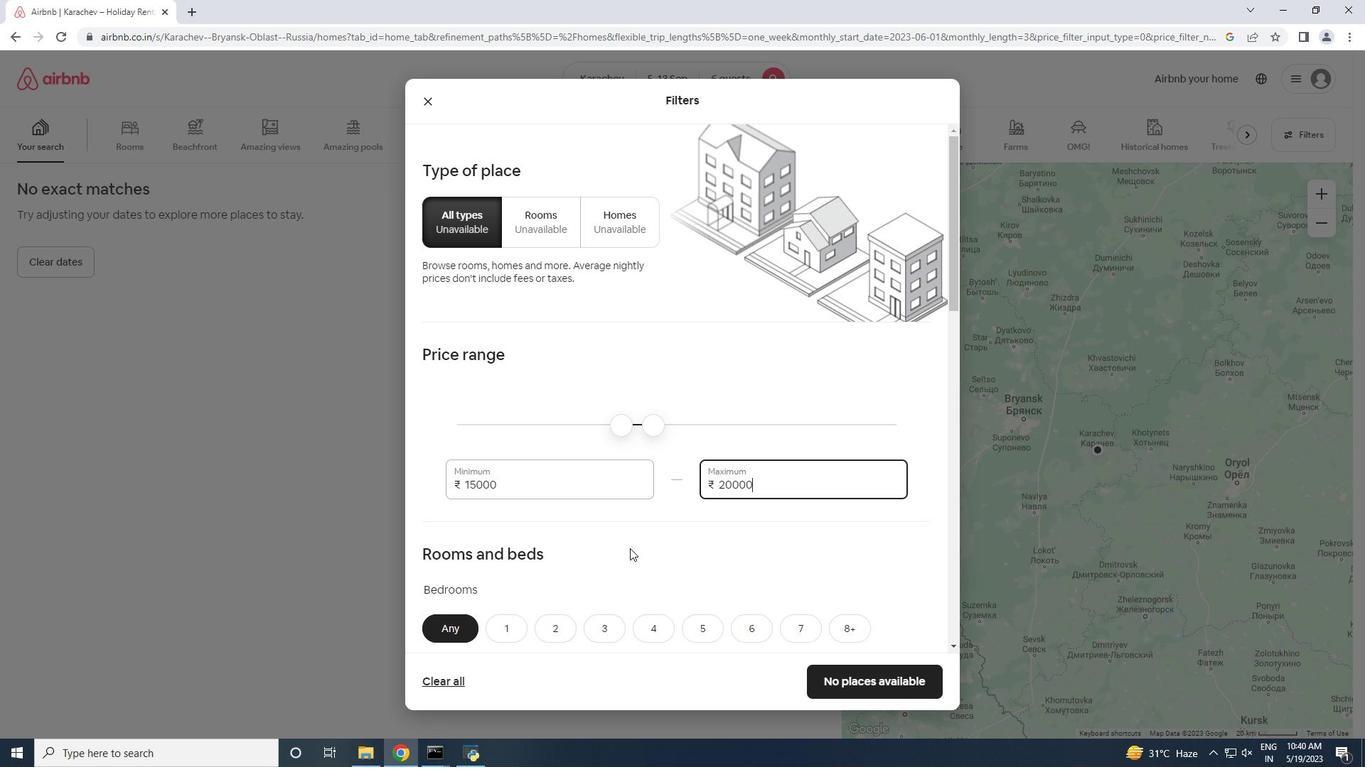 
Action: Mouse scrolled (633, 546) with delta (0, 0)
Screenshot: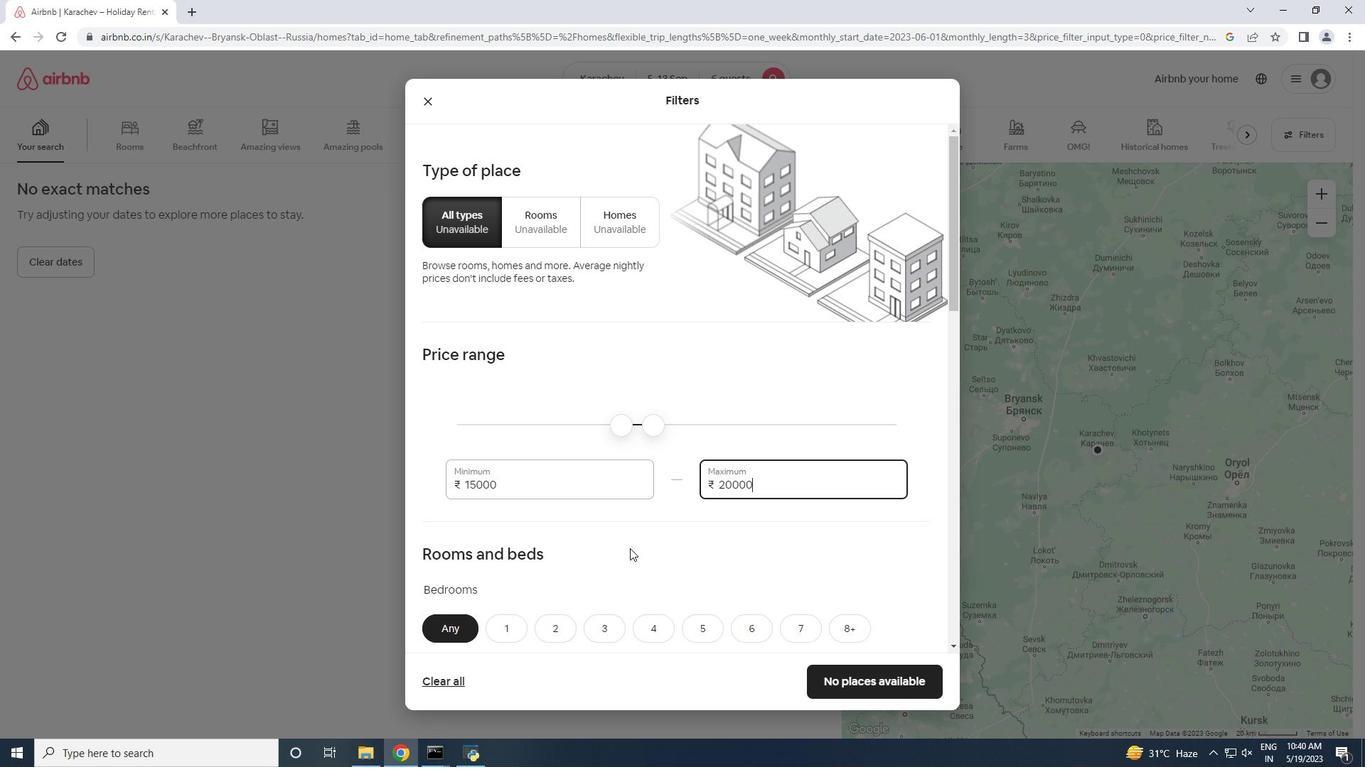 
Action: Mouse moved to (632, 546)
Screenshot: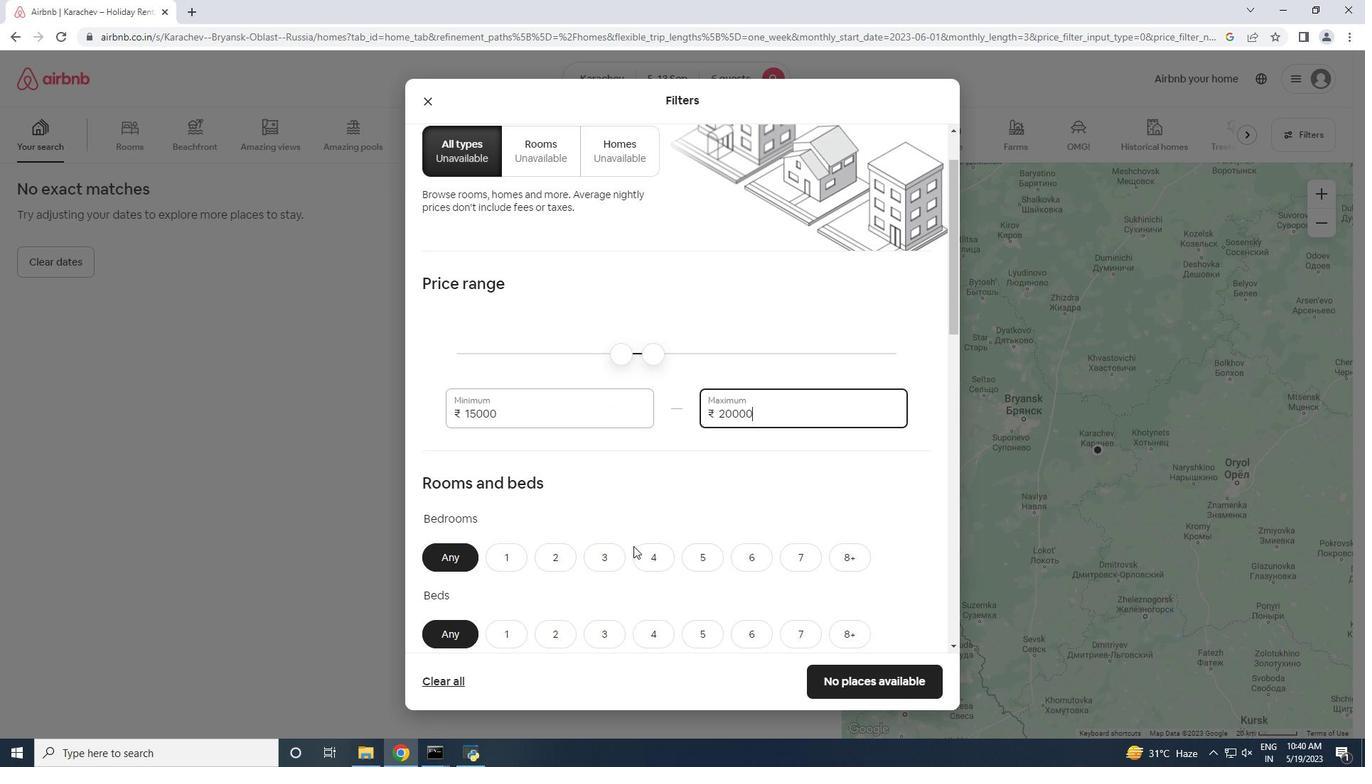
Action: Mouse scrolled (632, 546) with delta (0, 0)
Screenshot: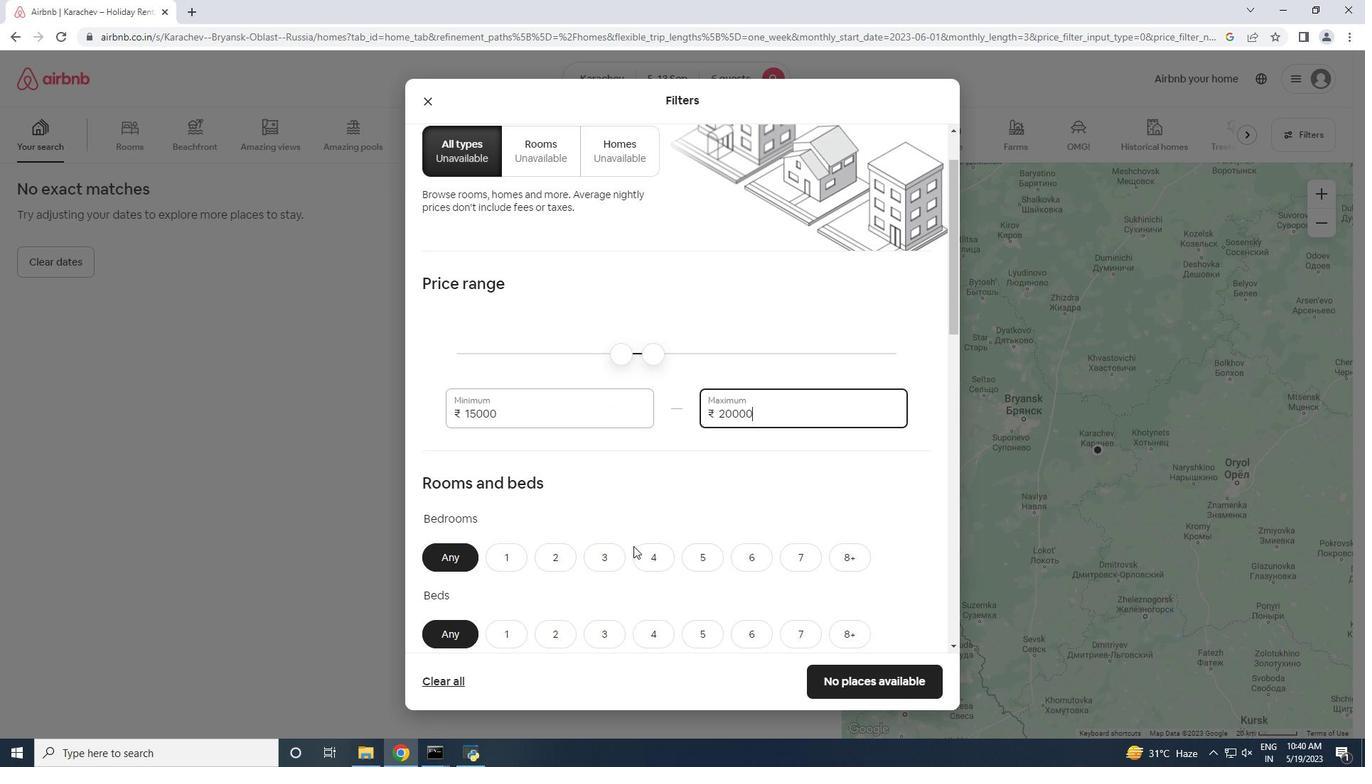 
Action: Mouse moved to (599, 541)
Screenshot: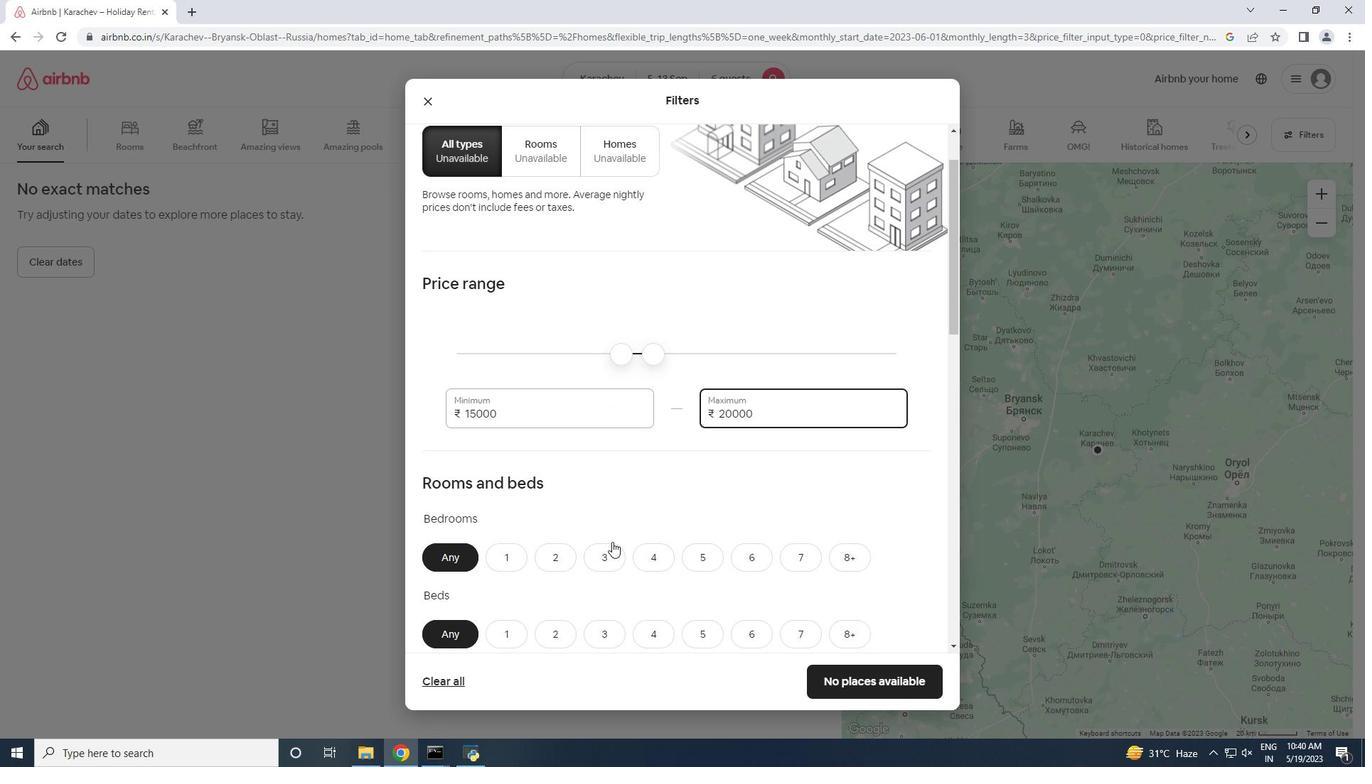 
Action: Mouse scrolled (599, 540) with delta (0, 0)
Screenshot: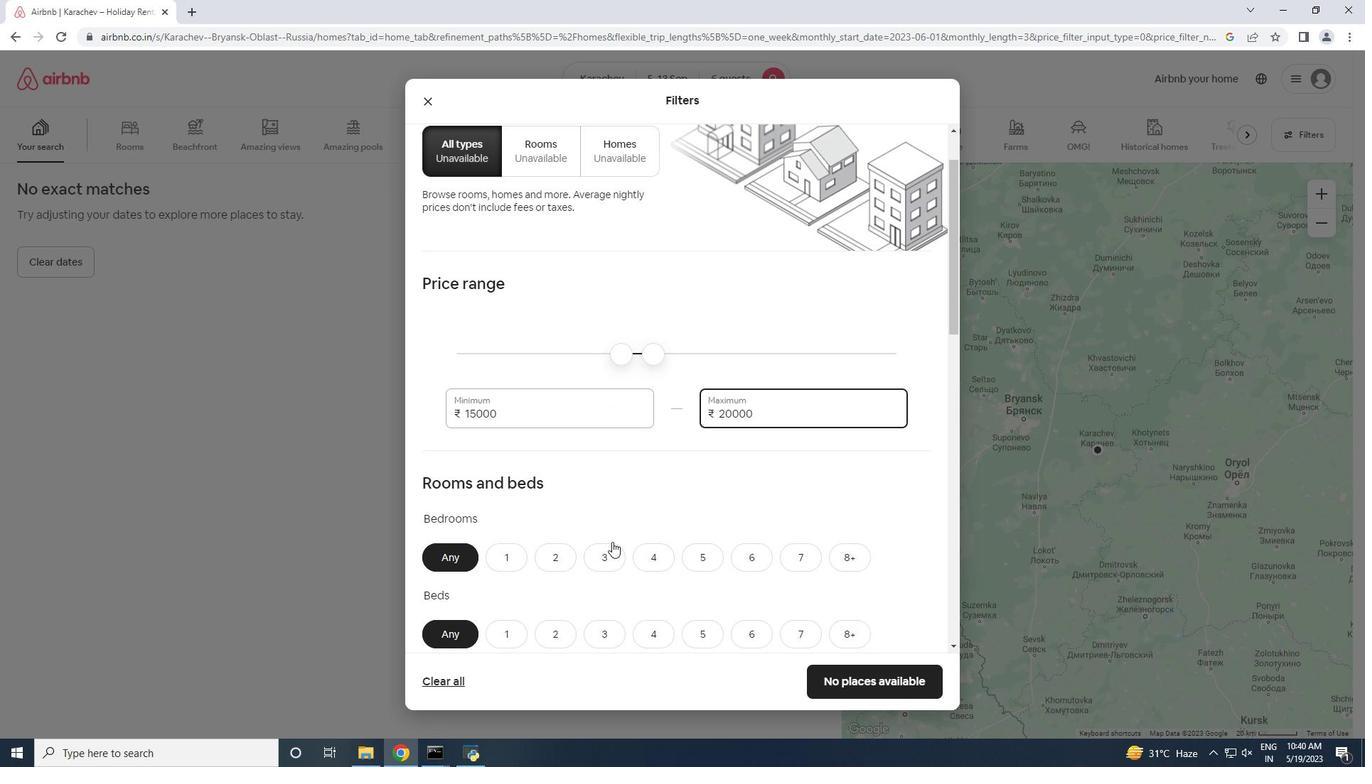 
Action: Mouse moved to (599, 422)
Screenshot: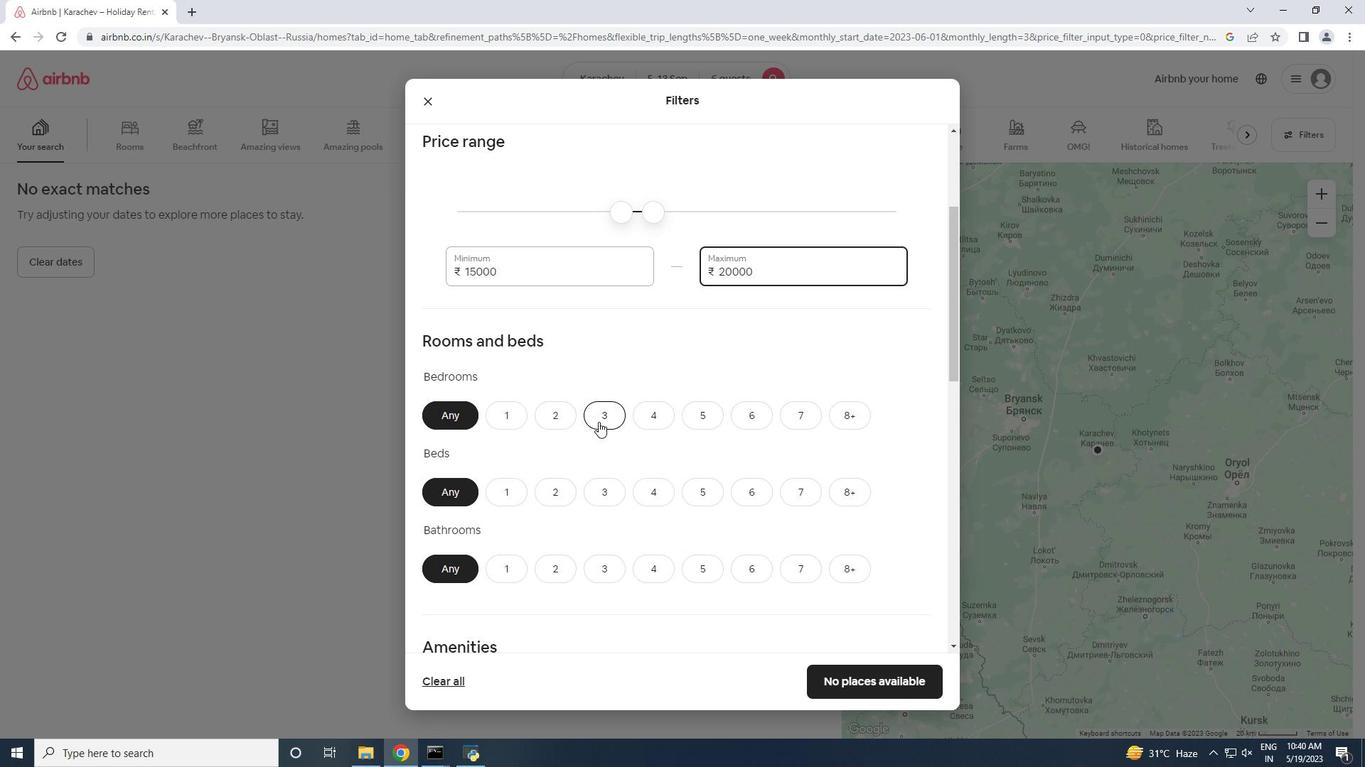 
Action: Mouse pressed left at (599, 422)
Screenshot: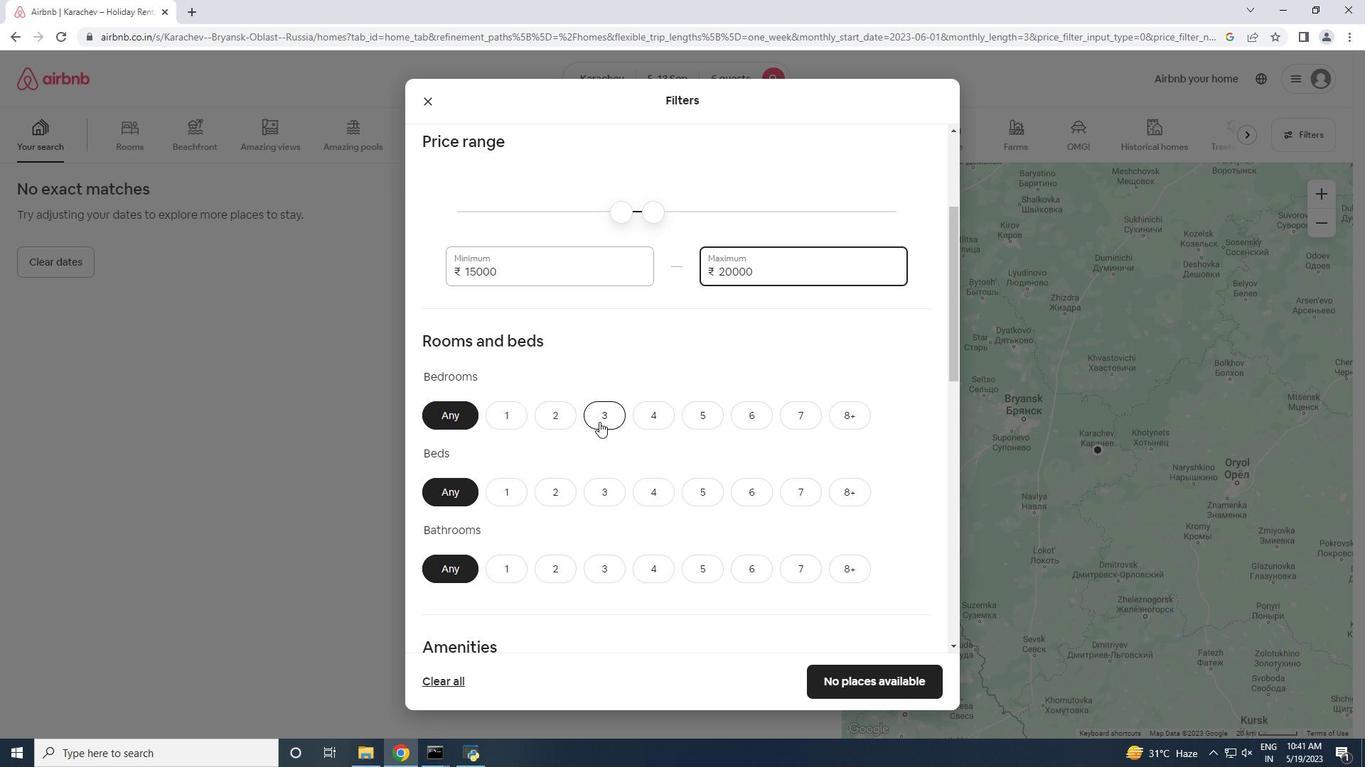 
Action: Mouse moved to (608, 495)
Screenshot: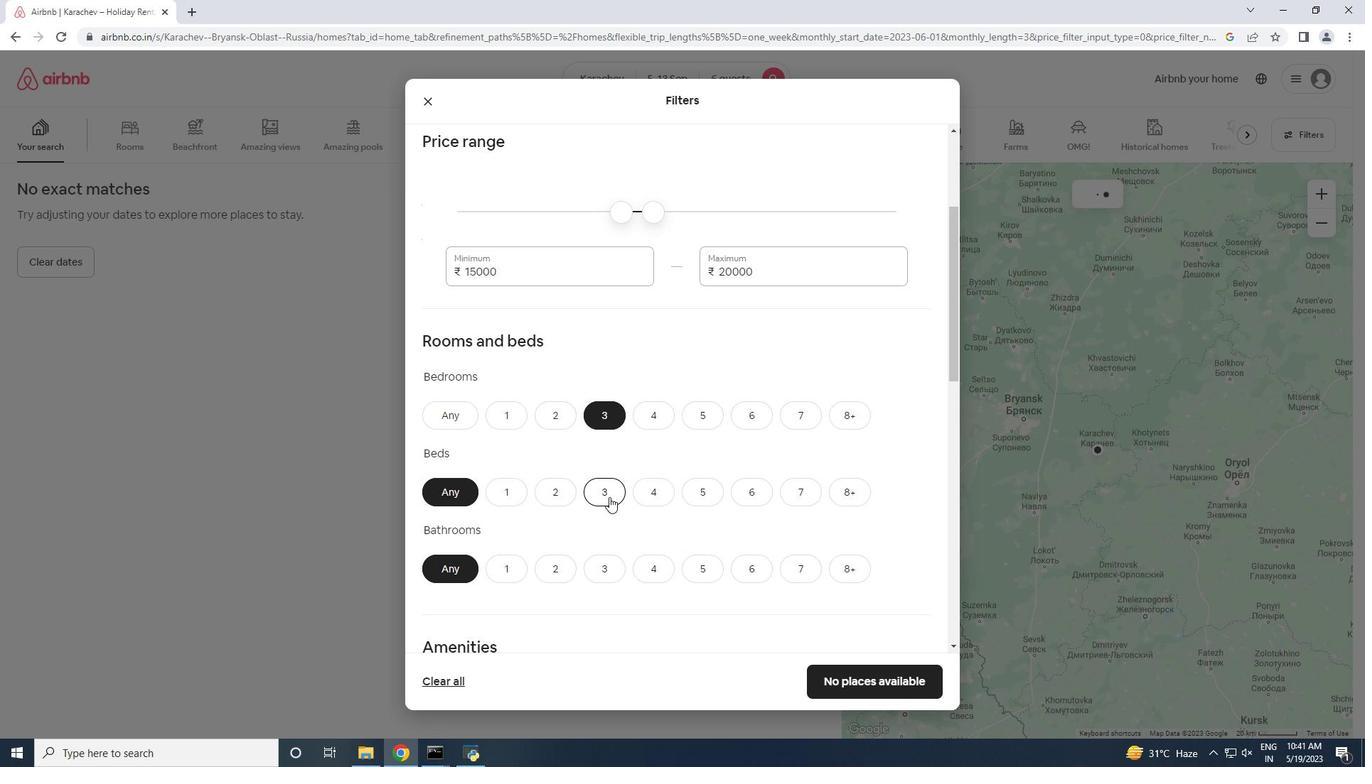 
Action: Mouse pressed left at (608, 495)
Screenshot: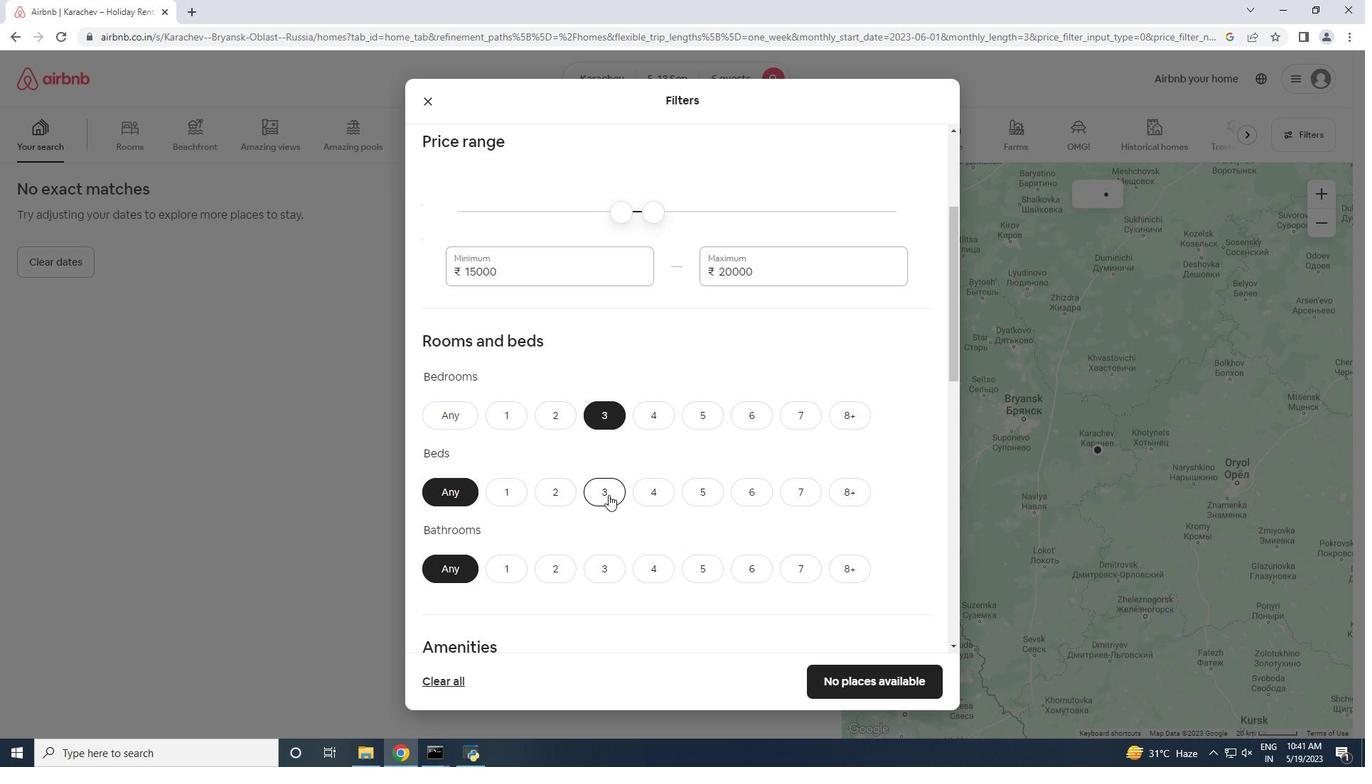 
Action: Mouse moved to (601, 563)
Screenshot: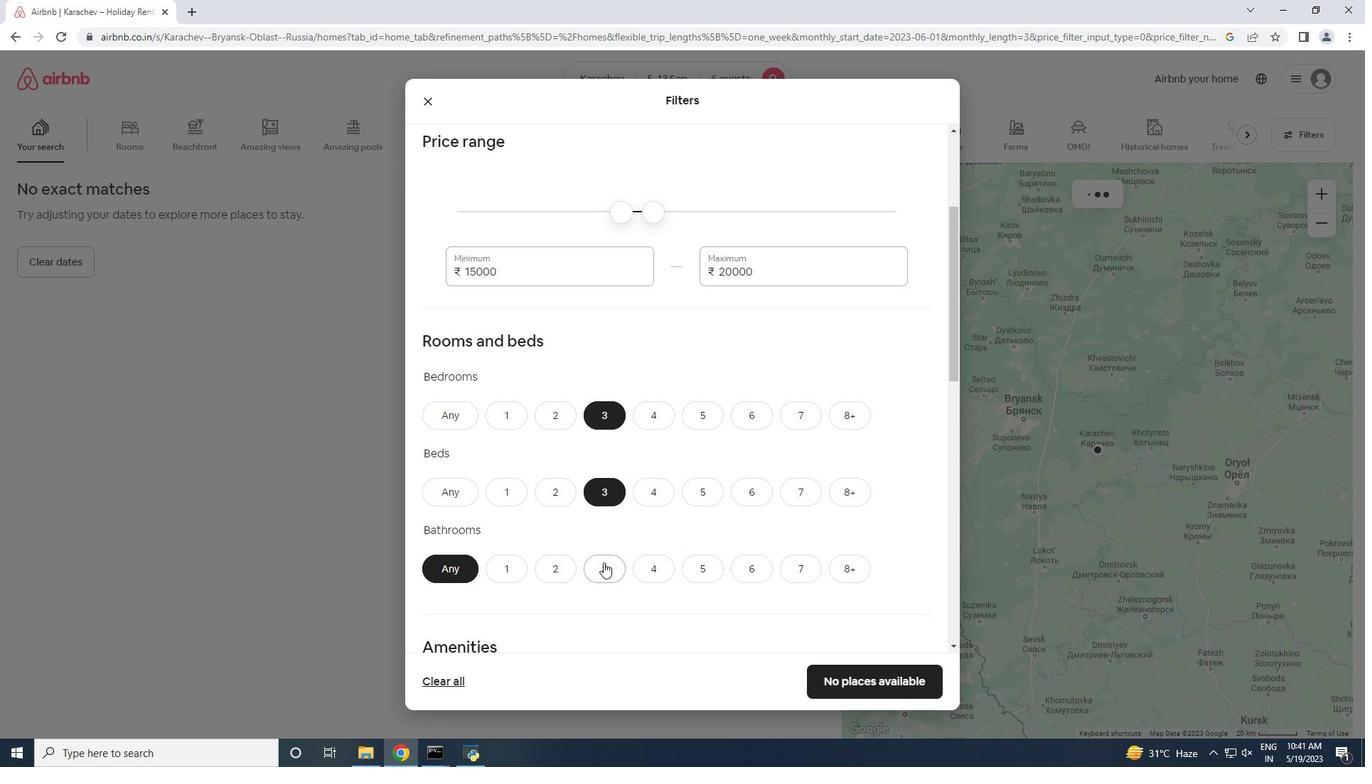 
Action: Mouse pressed left at (601, 563)
Screenshot: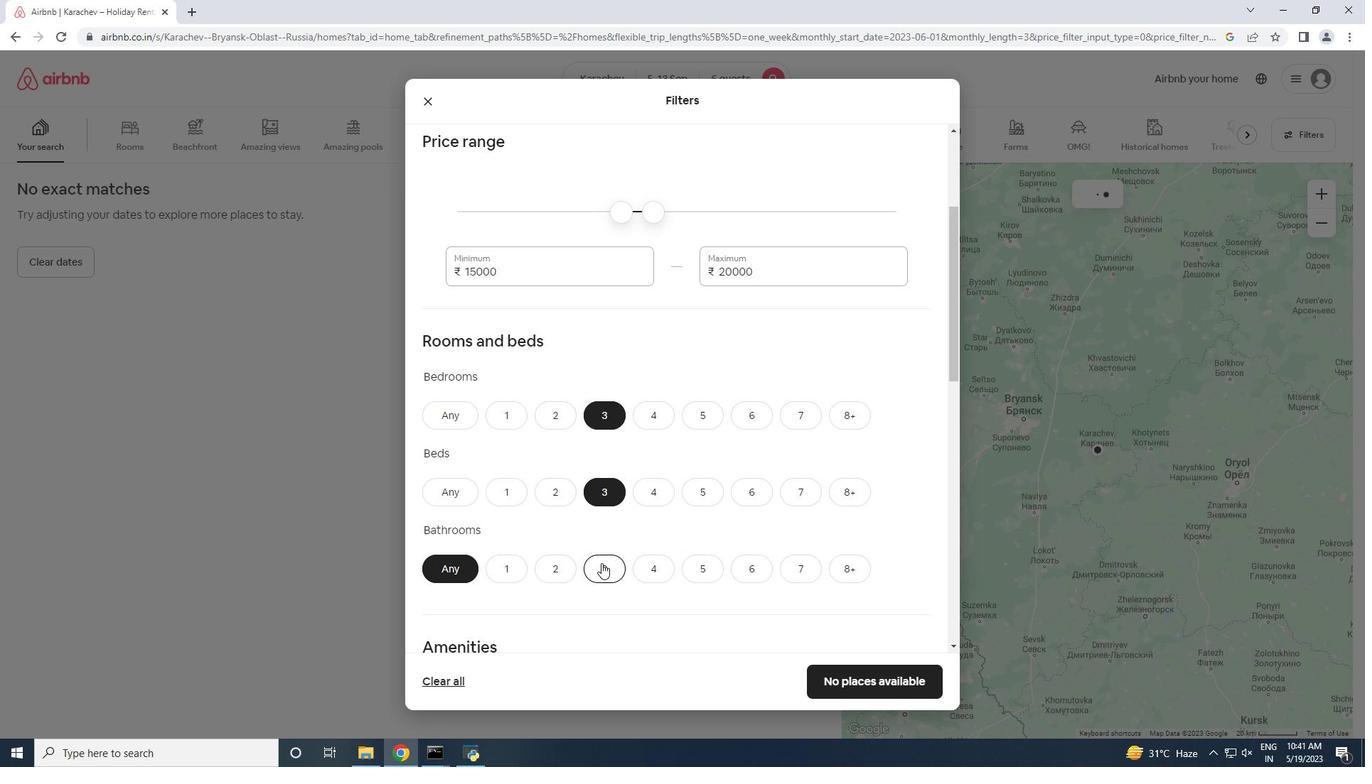 
Action: Mouse scrolled (601, 563) with delta (0, 0)
Screenshot: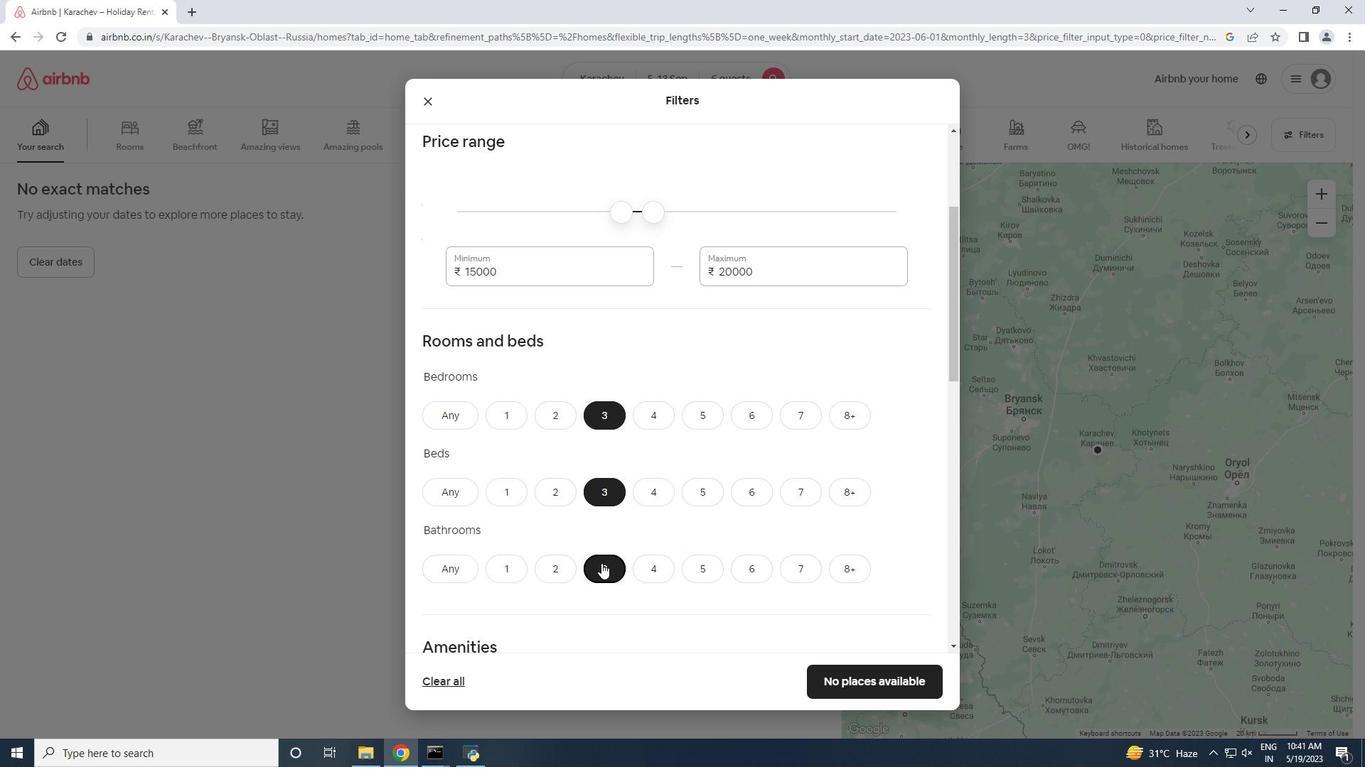 
Action: Mouse scrolled (601, 563) with delta (0, 0)
Screenshot: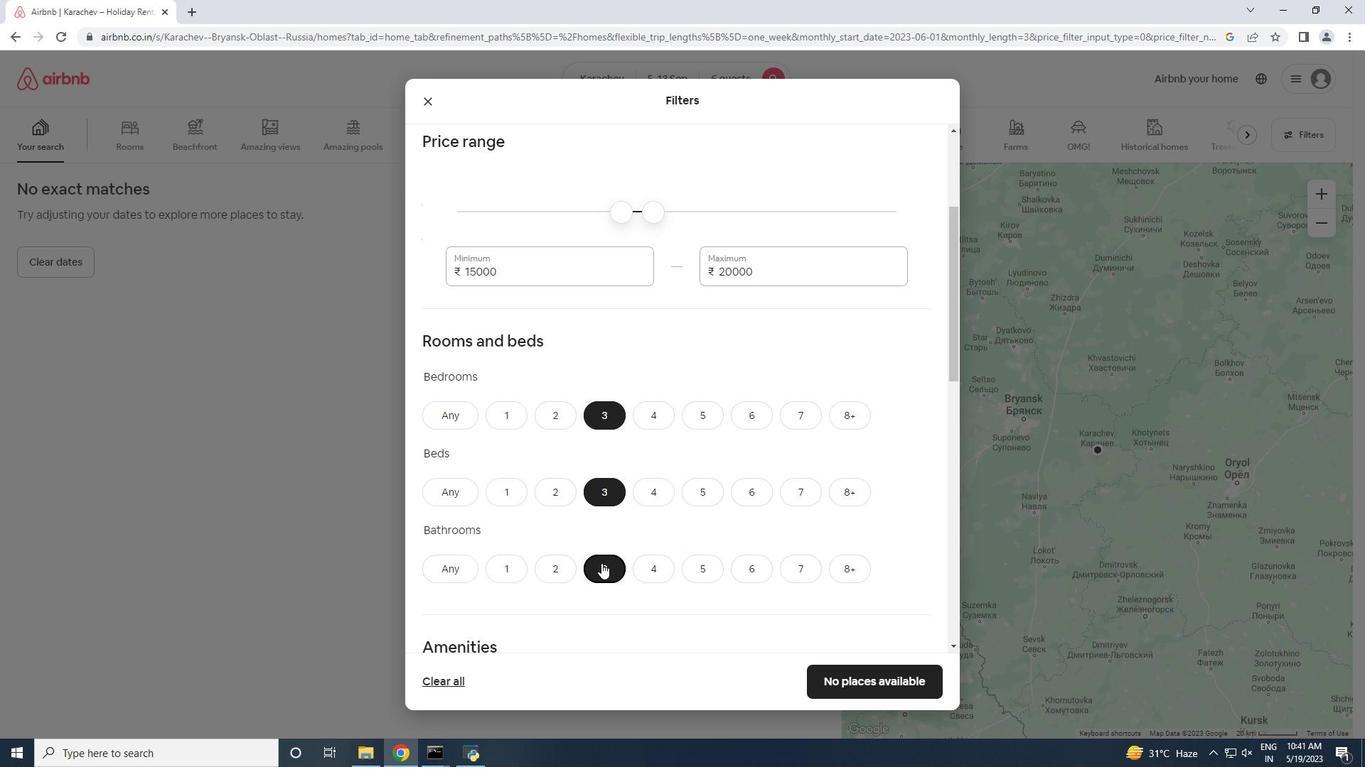 
Action: Mouse scrolled (601, 563) with delta (0, 0)
Screenshot: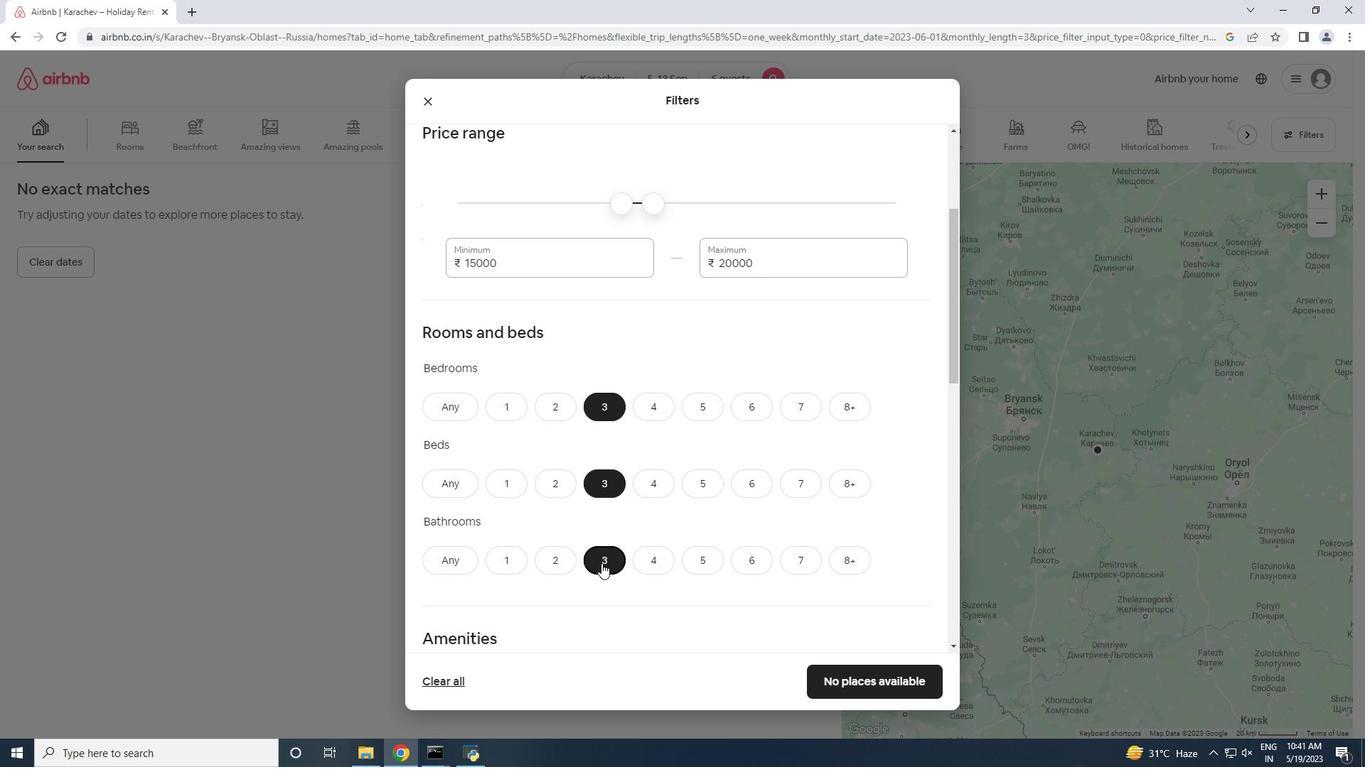 
Action: Mouse scrolled (601, 563) with delta (0, 0)
Screenshot: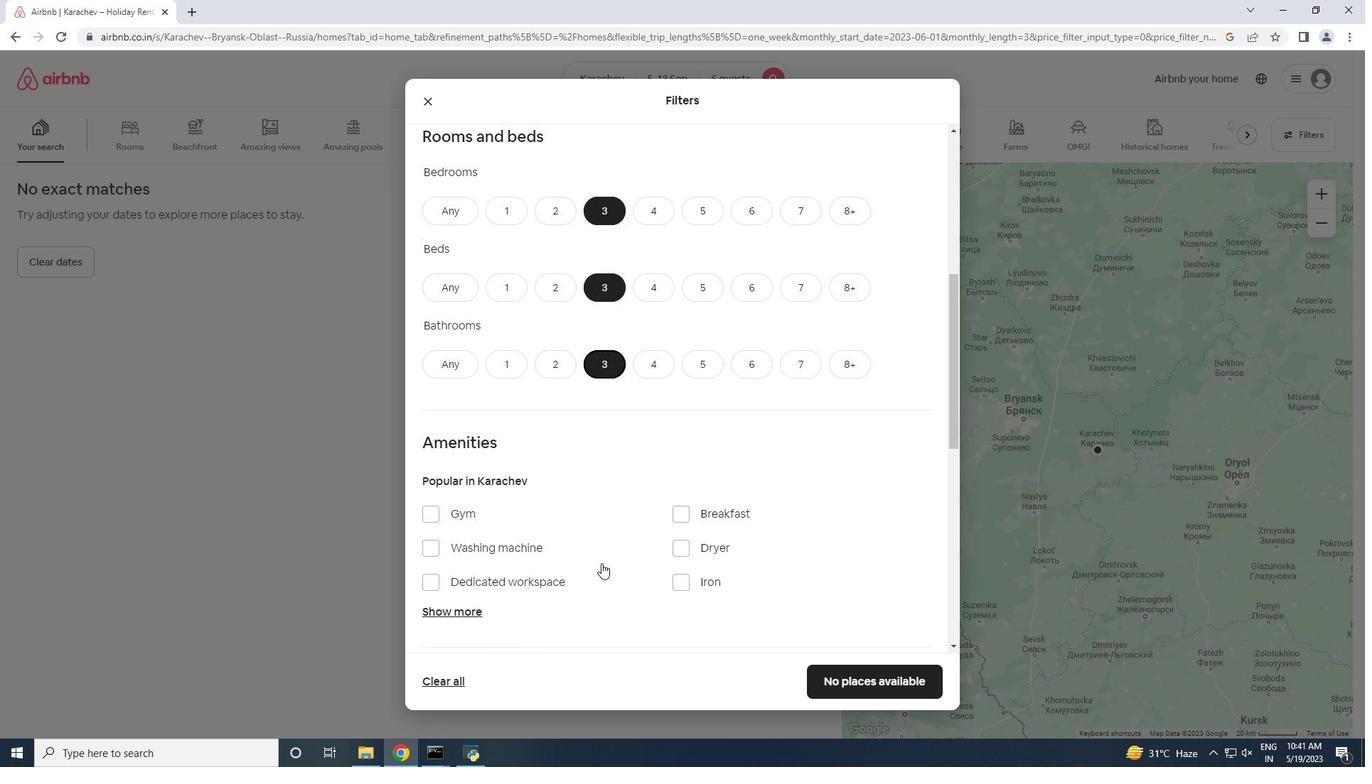 
Action: Mouse scrolled (601, 563) with delta (0, 0)
Screenshot: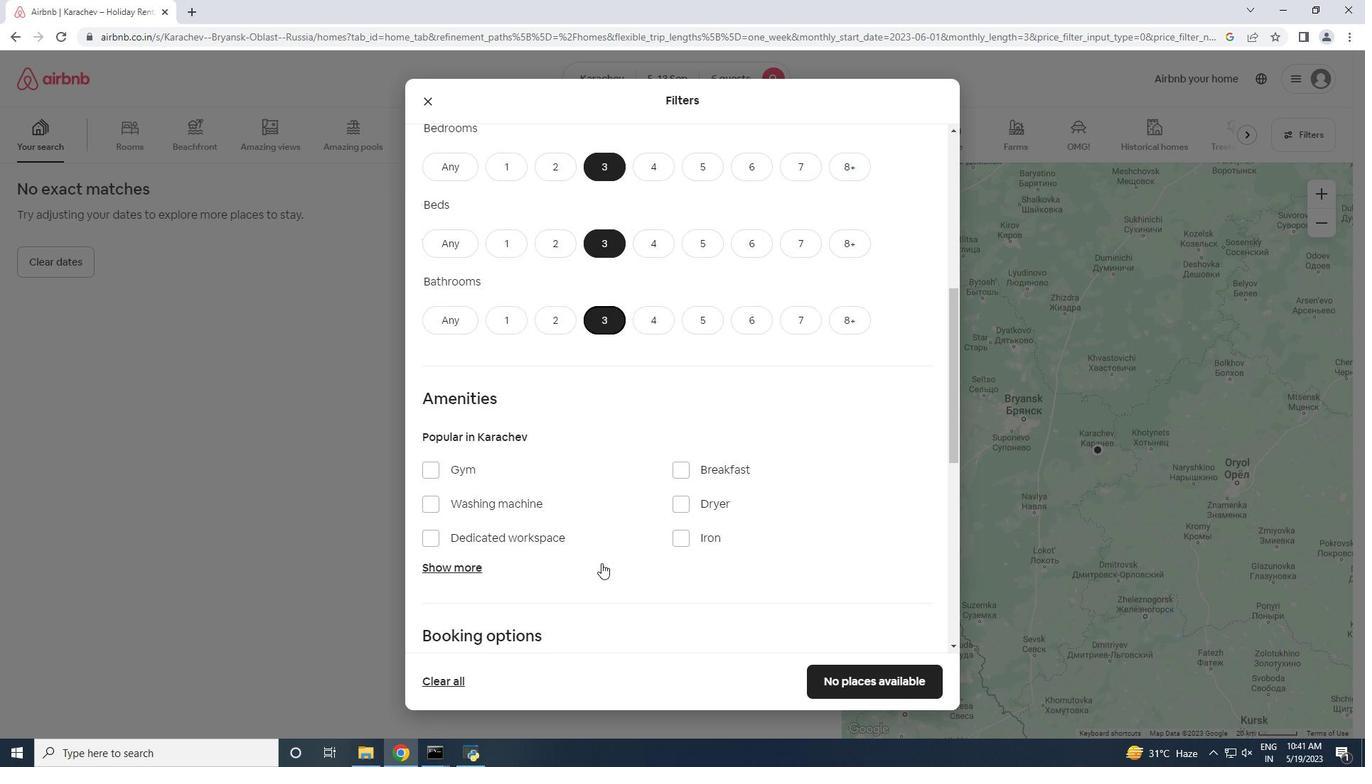 
Action: Mouse scrolled (601, 563) with delta (0, 0)
Screenshot: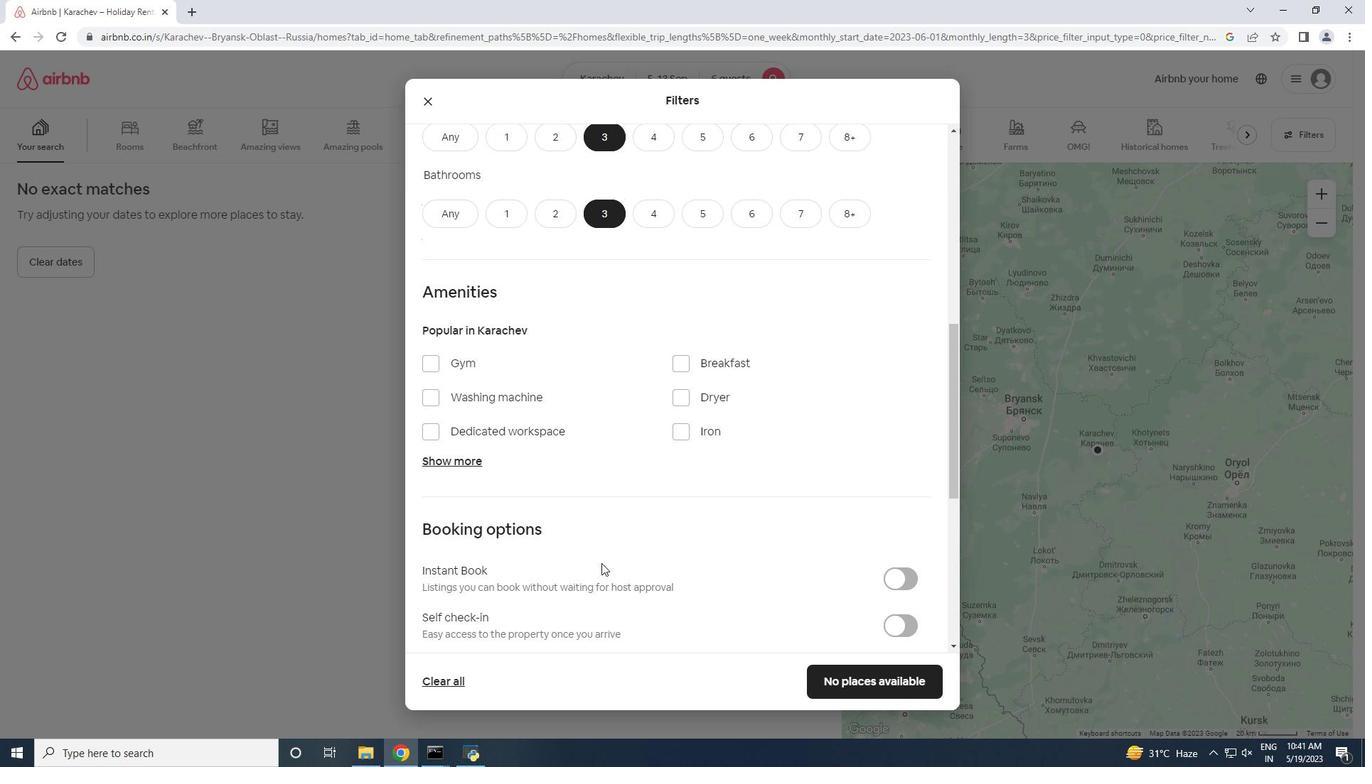 
Action: Mouse scrolled (601, 563) with delta (0, 0)
Screenshot: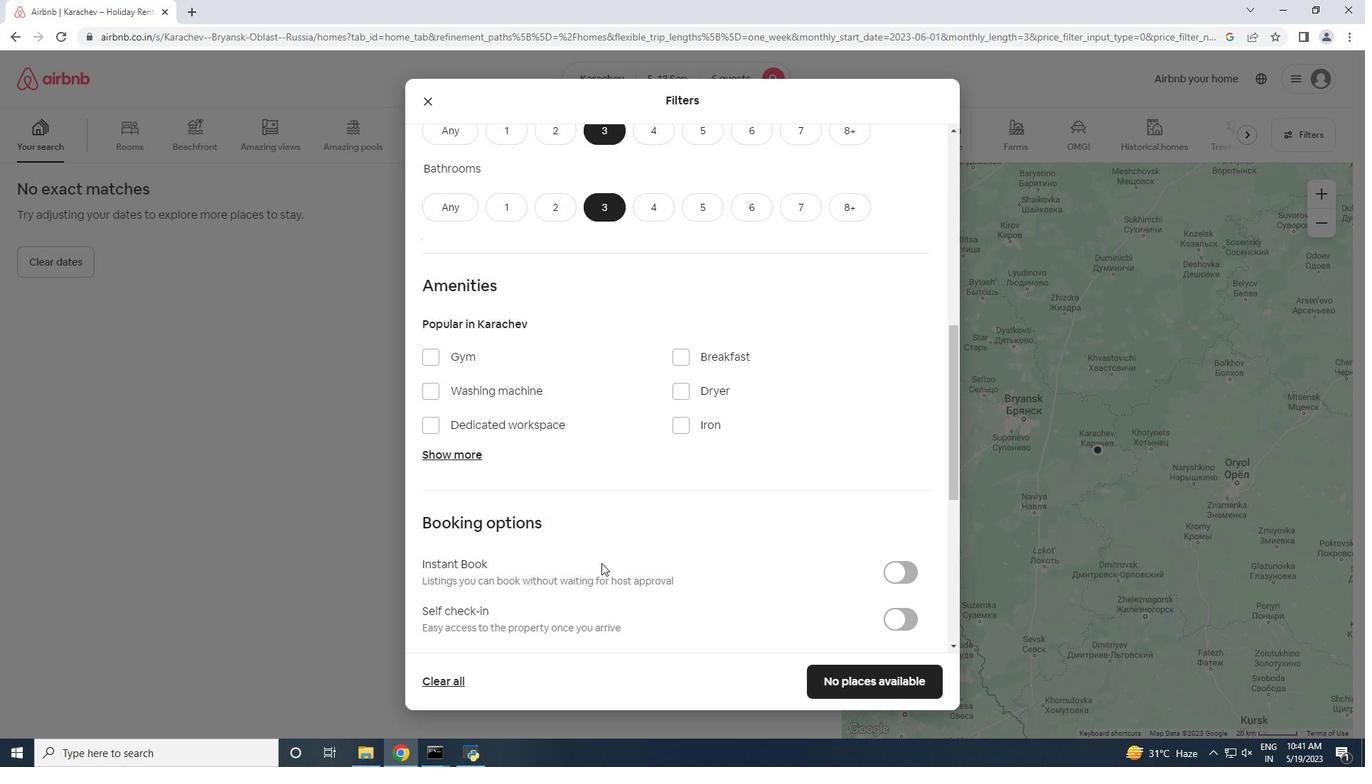 
Action: Mouse scrolled (601, 563) with delta (0, 0)
Screenshot: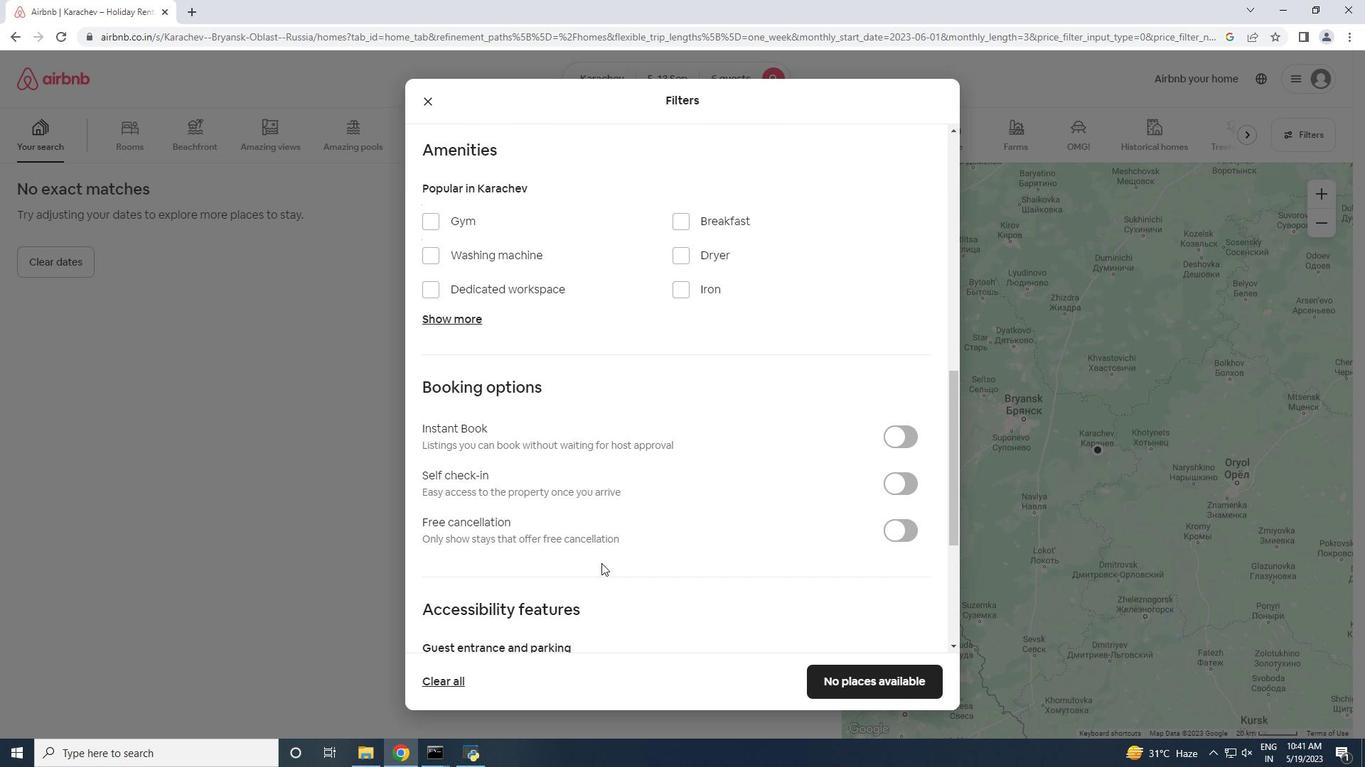
Action: Mouse moved to (885, 409)
Screenshot: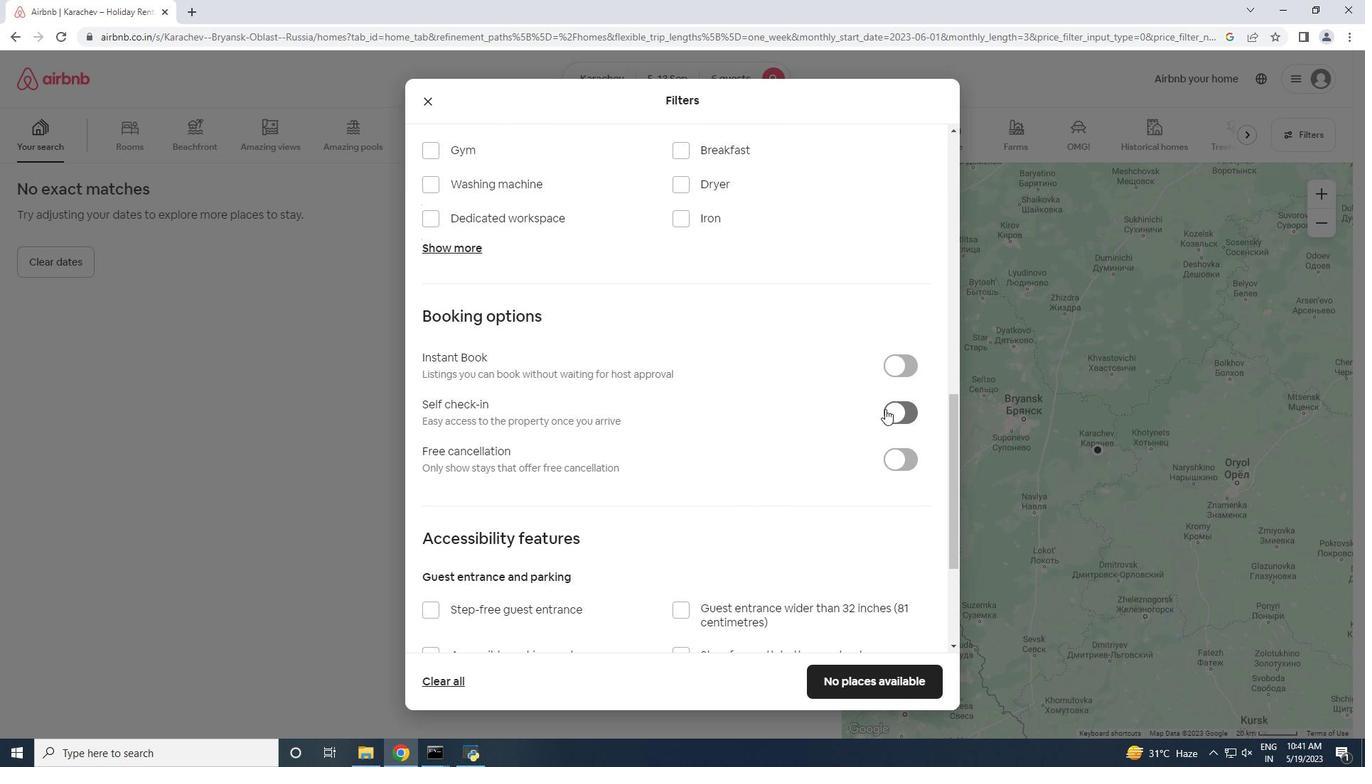 
Action: Mouse pressed left at (885, 409)
Screenshot: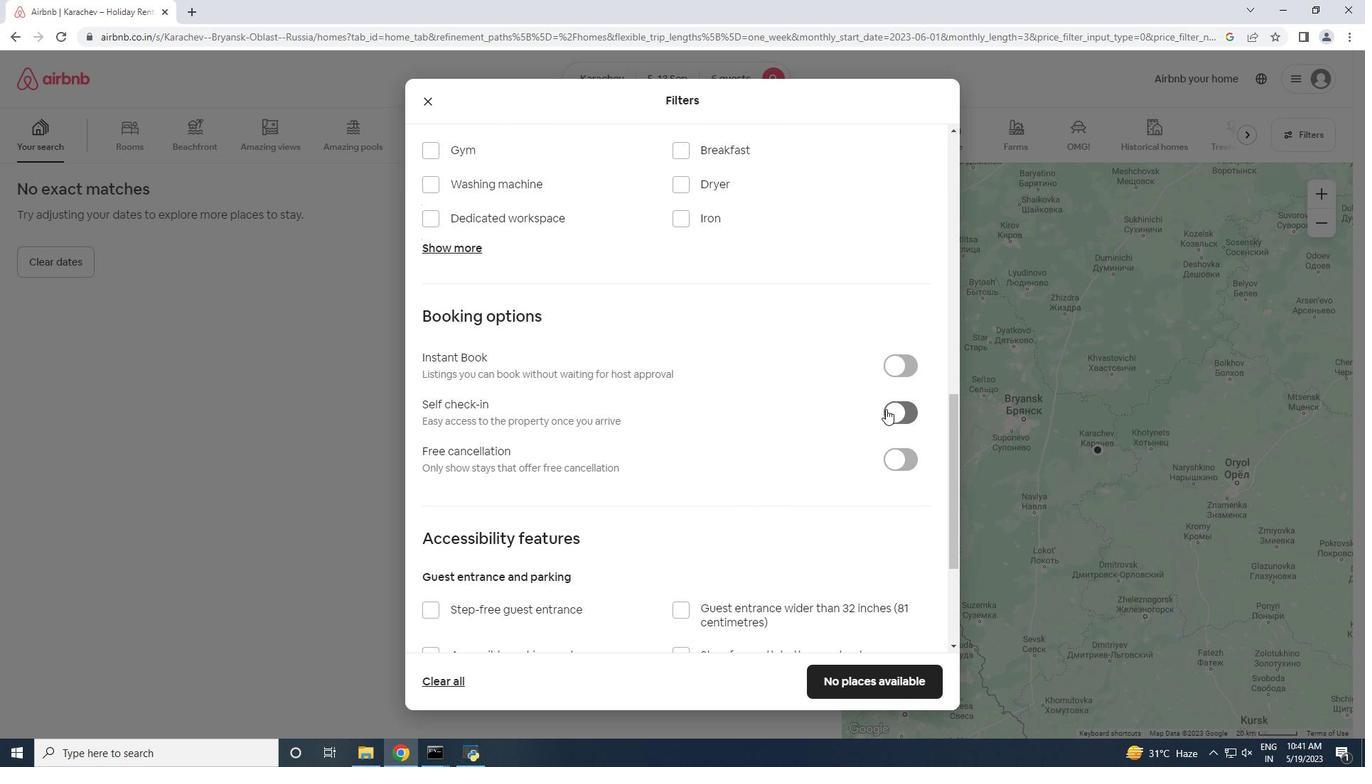 
Action: Mouse moved to (766, 497)
Screenshot: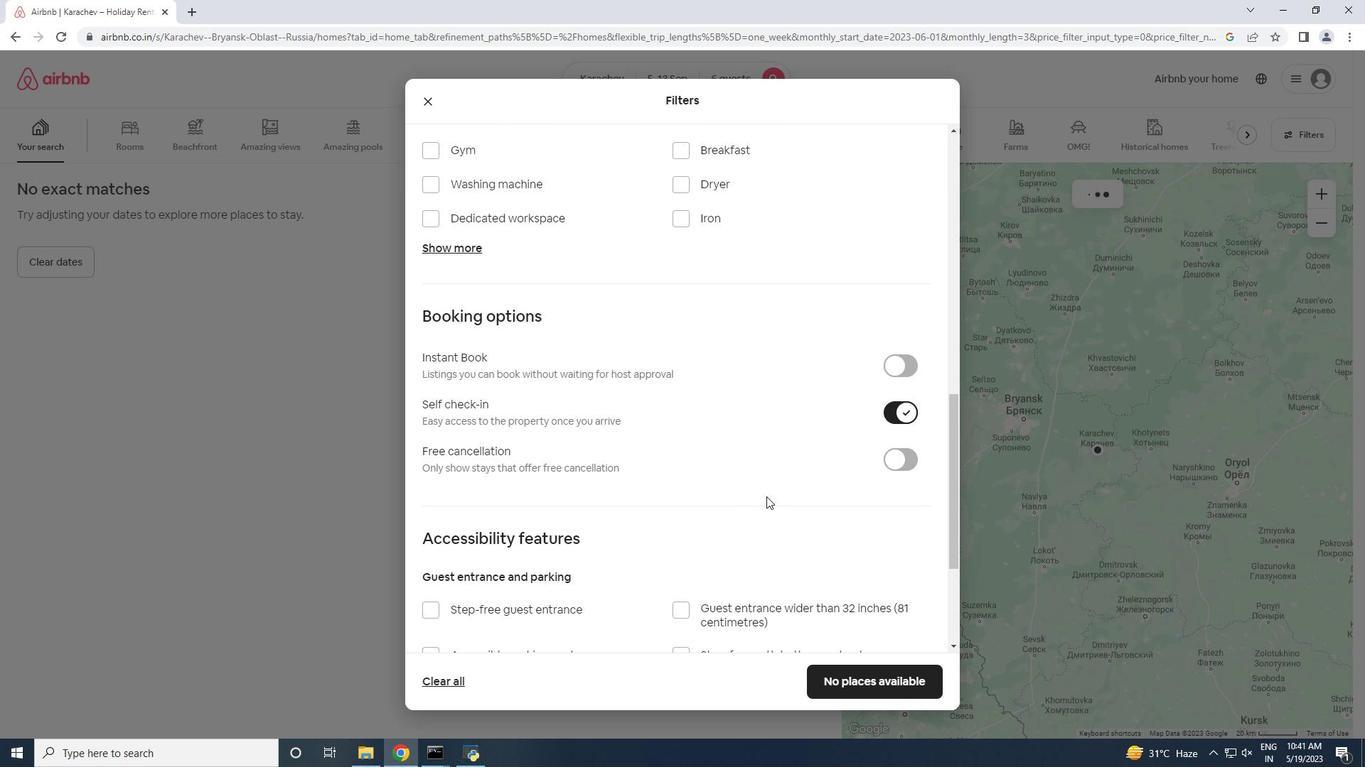 
Action: Mouse scrolled (766, 496) with delta (0, 0)
Screenshot: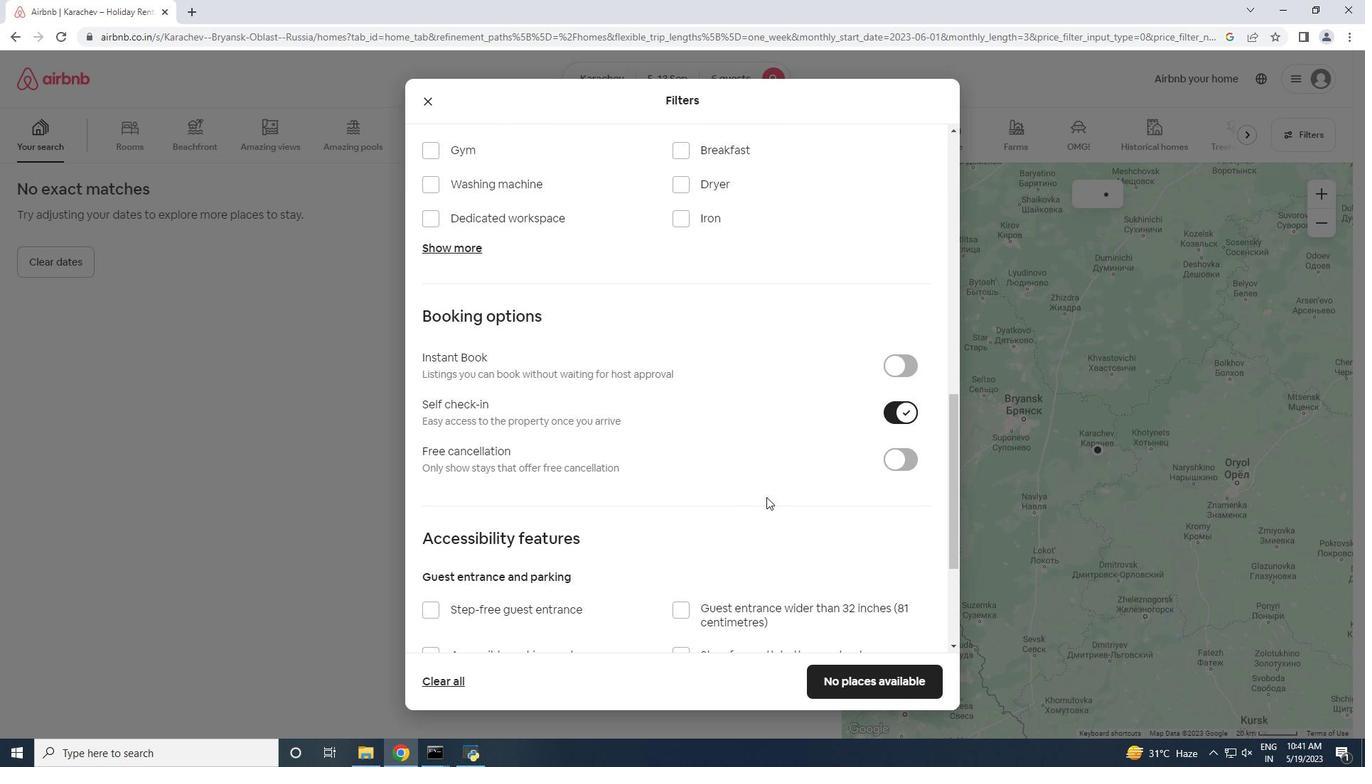 
Action: Mouse scrolled (766, 496) with delta (0, 0)
Screenshot: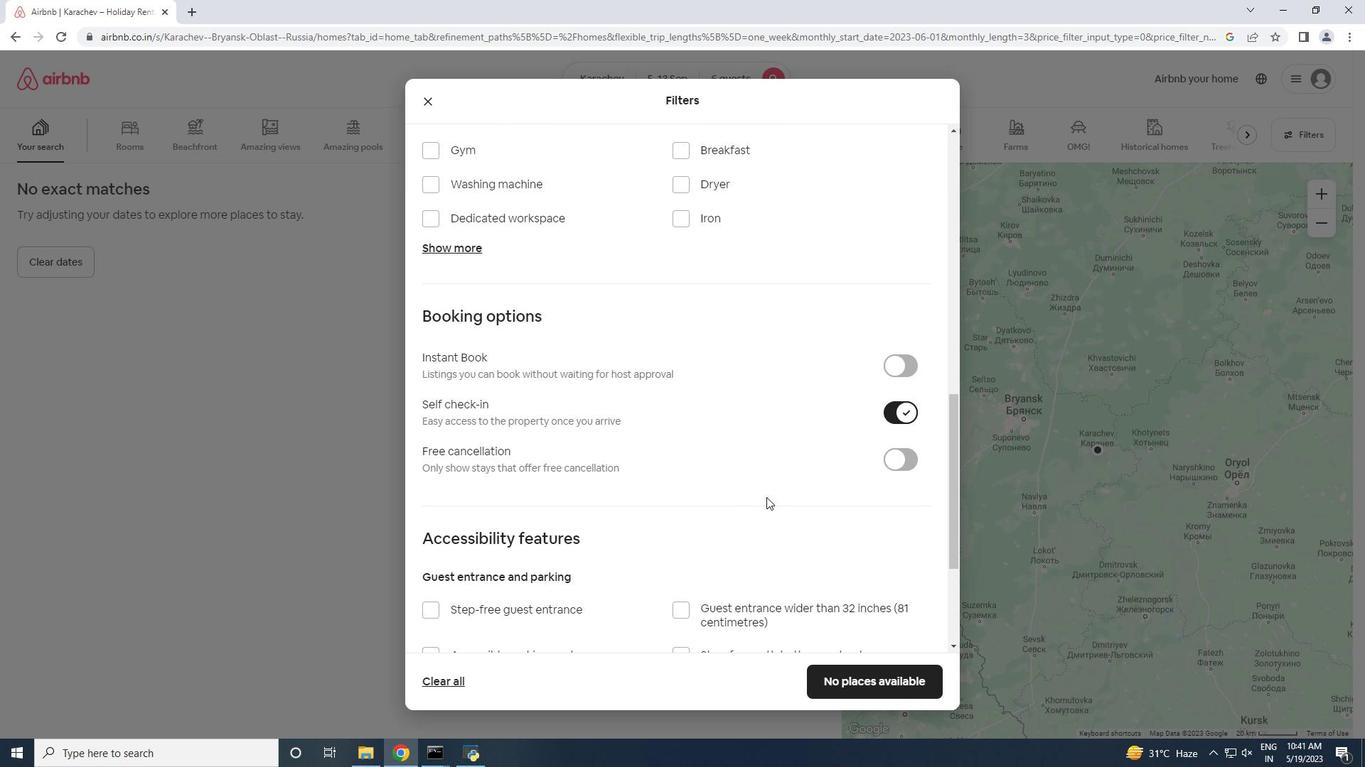 
Action: Mouse scrolled (766, 496) with delta (0, 0)
Screenshot: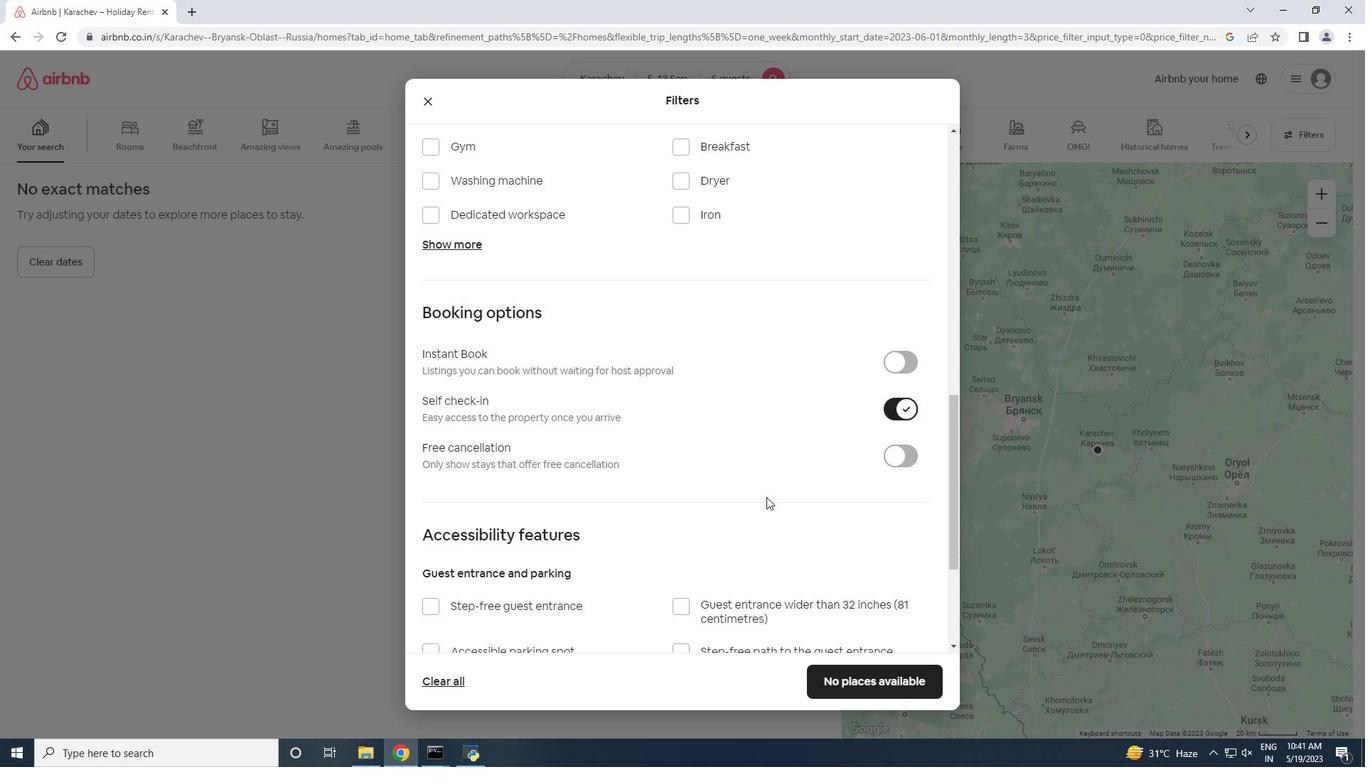 
Action: Mouse scrolled (766, 496) with delta (0, 0)
Screenshot: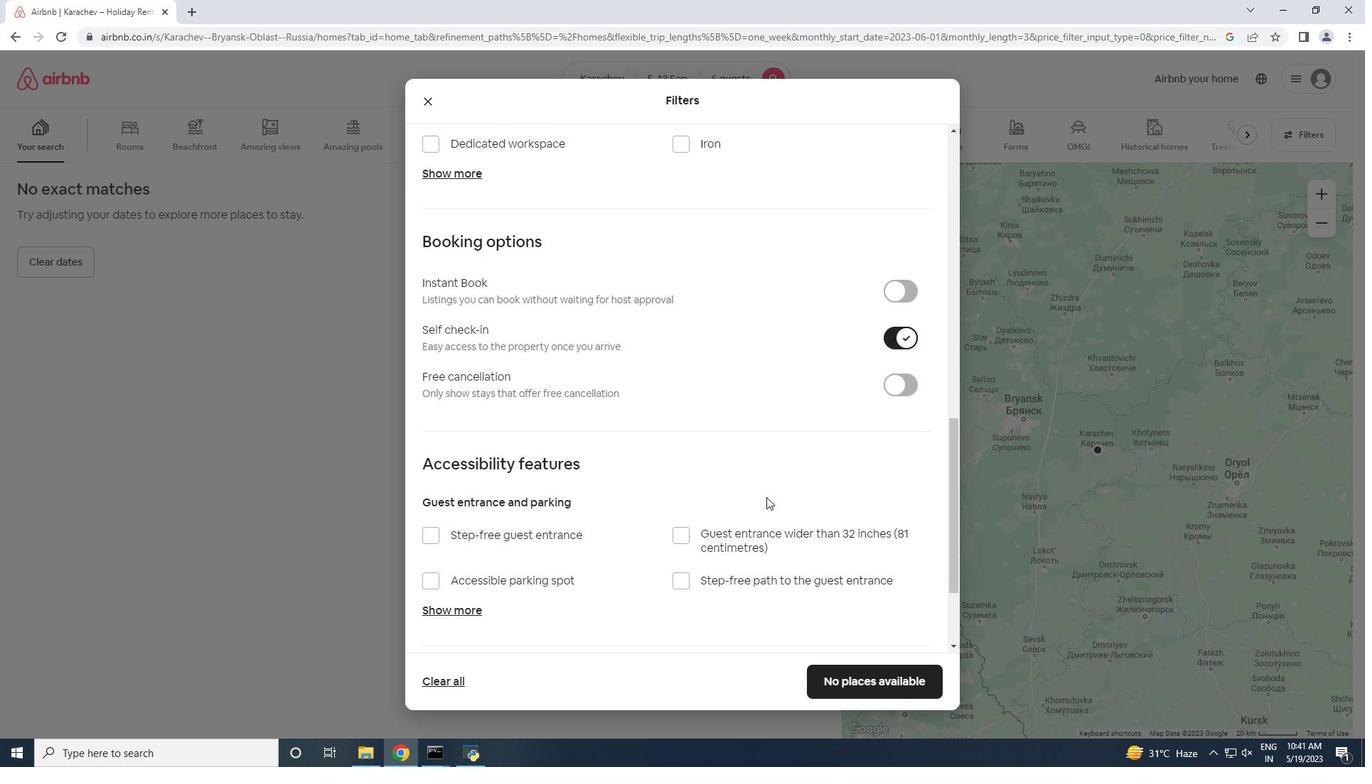 
Action: Mouse scrolled (766, 496) with delta (0, 0)
Screenshot: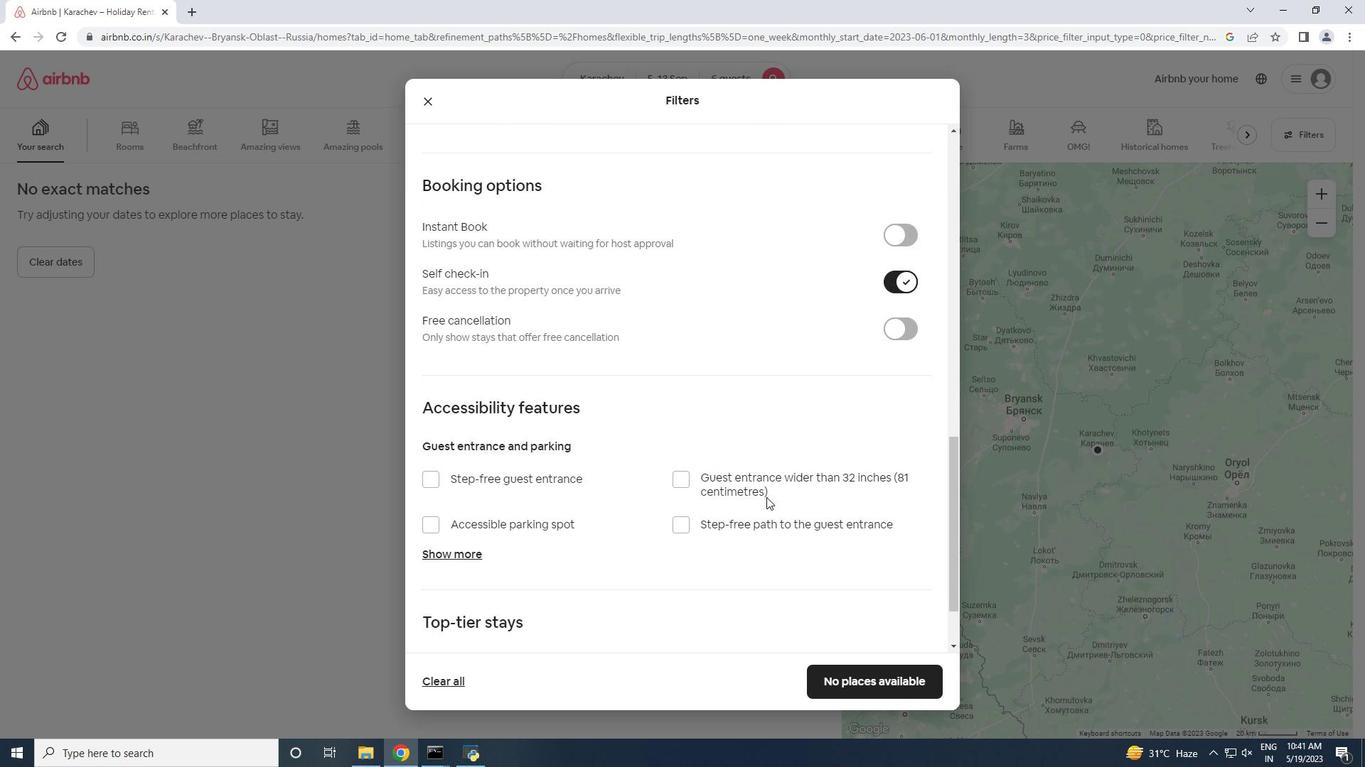 
Action: Mouse scrolled (766, 496) with delta (0, 0)
Screenshot: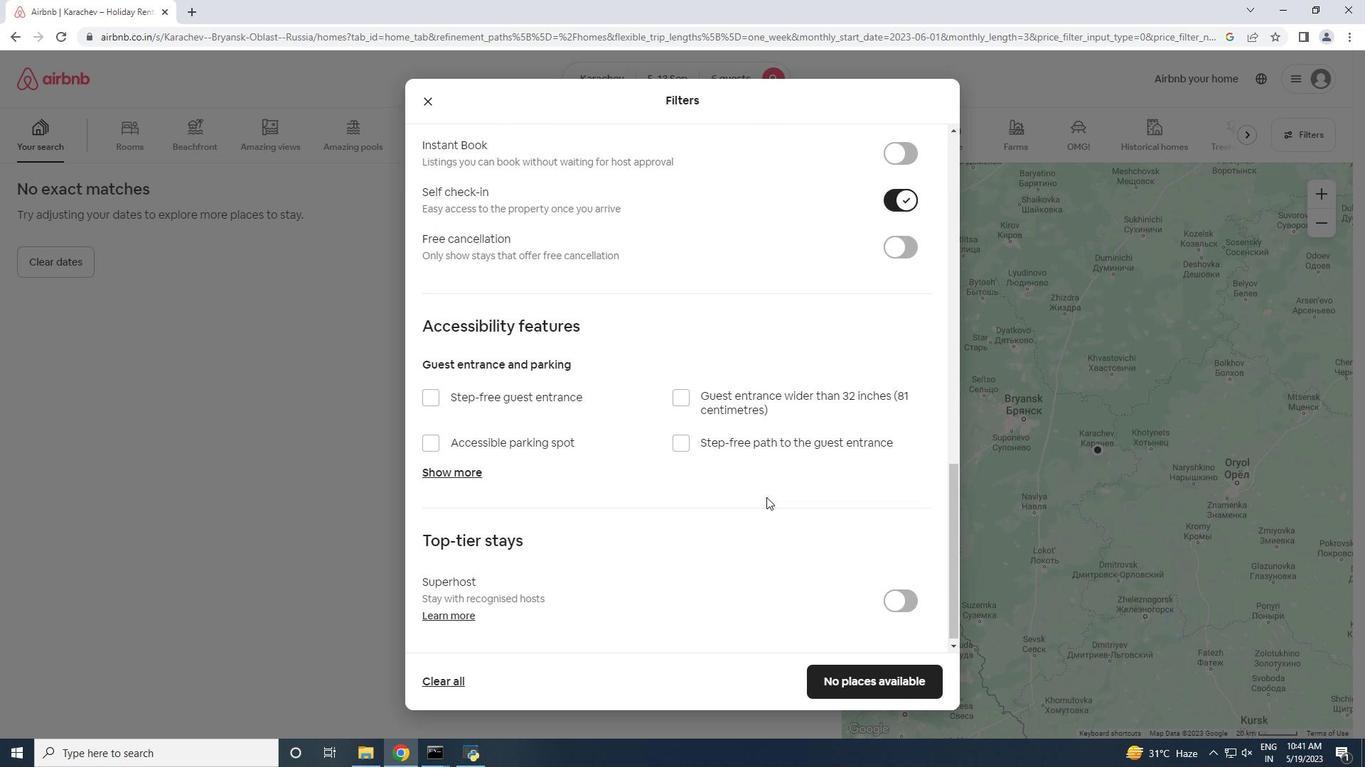 
Action: Mouse scrolled (766, 496) with delta (0, 0)
Screenshot: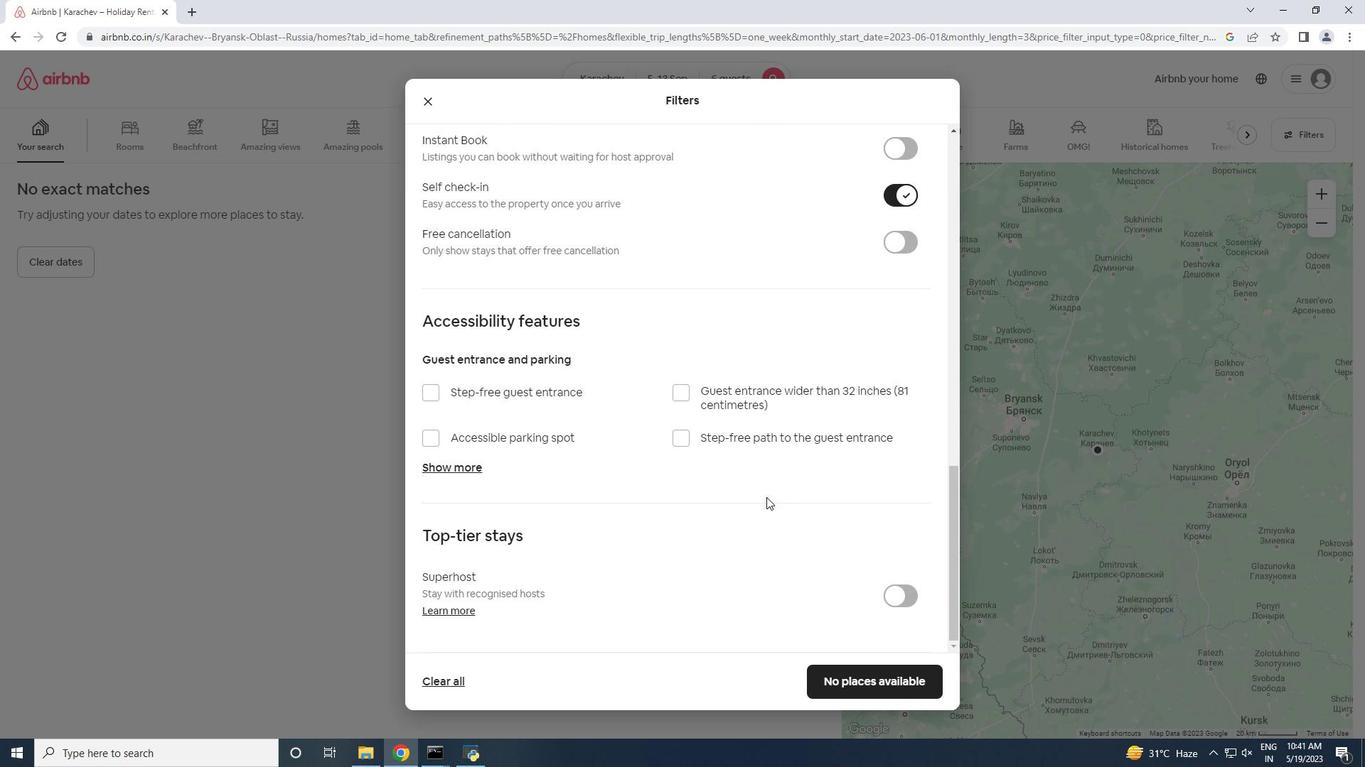 
Action: Mouse moved to (876, 683)
Screenshot: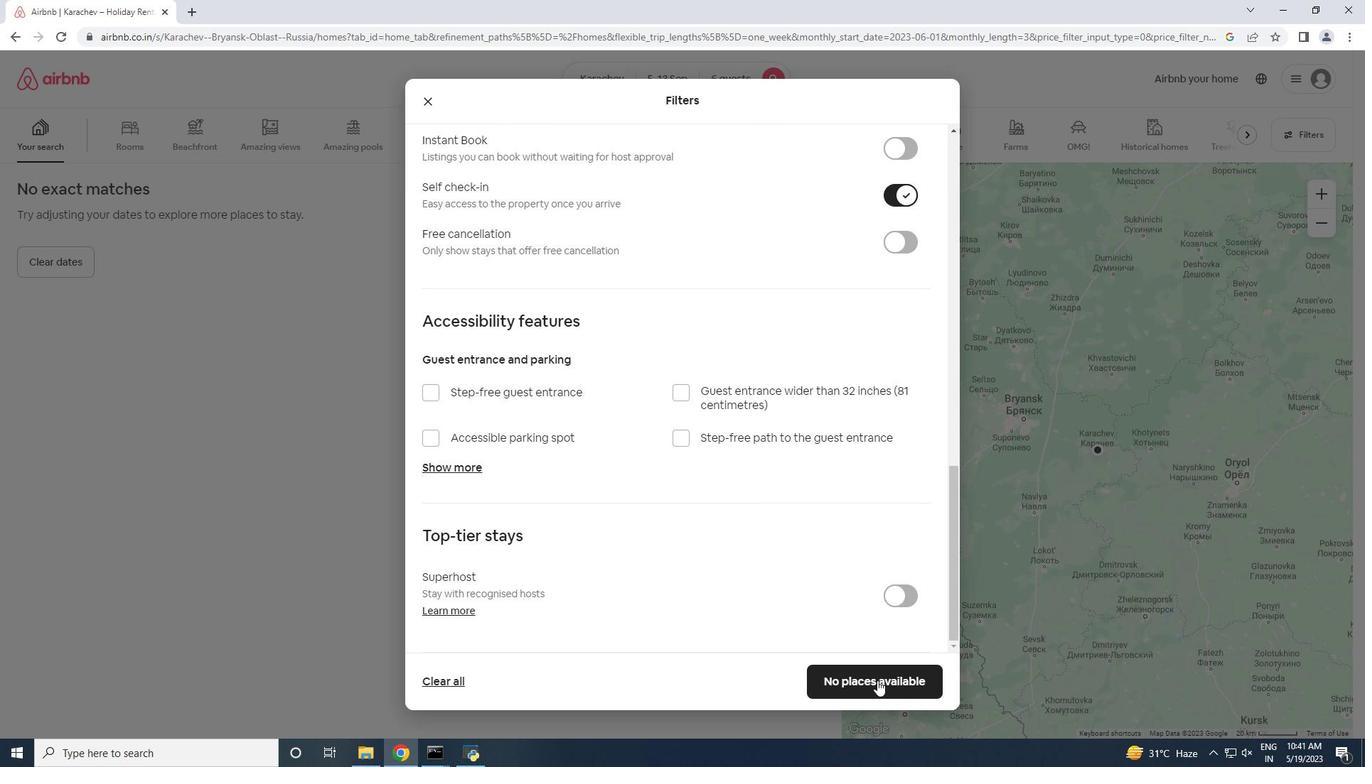 
Action: Mouse pressed left at (876, 683)
Screenshot: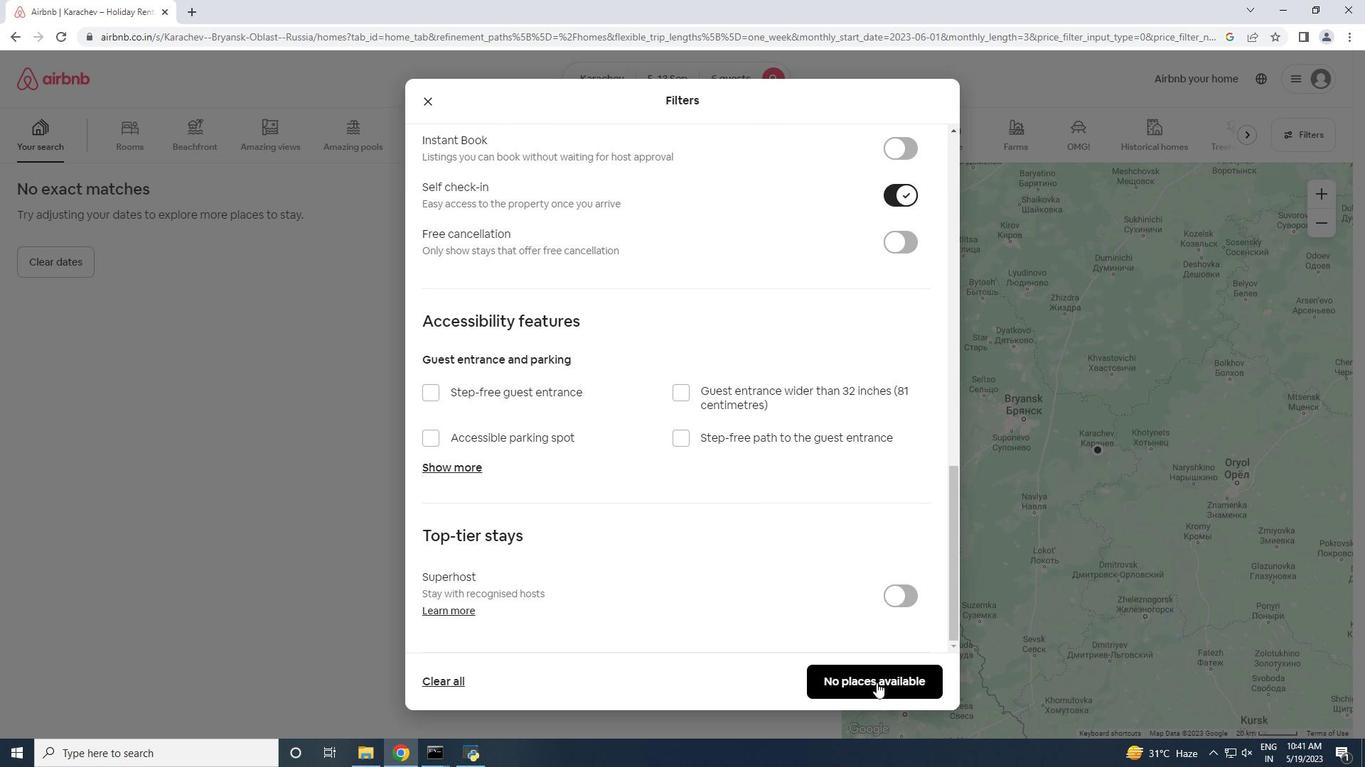 
